 Task: Log work in the project ToxicWorks for the issue 'Improve the appâ€™s performance during network interruptions' spent time as '1w 2d 18h 38m' and remaining time as '6w 4d 15h 59m' and move to bottom of backlog. Now add the issue to the epic 'Incident management system implementation'.
Action: Mouse moved to (54, 149)
Screenshot: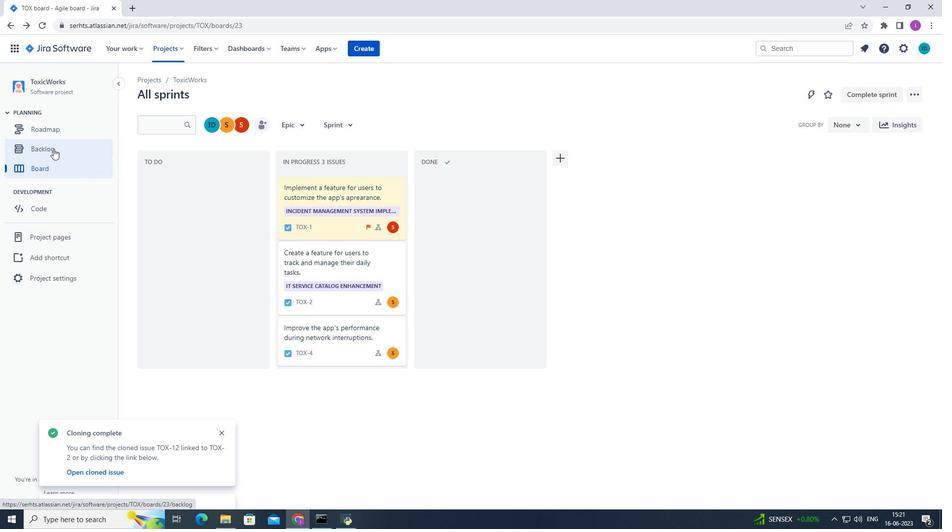 
Action: Mouse pressed left at (54, 149)
Screenshot: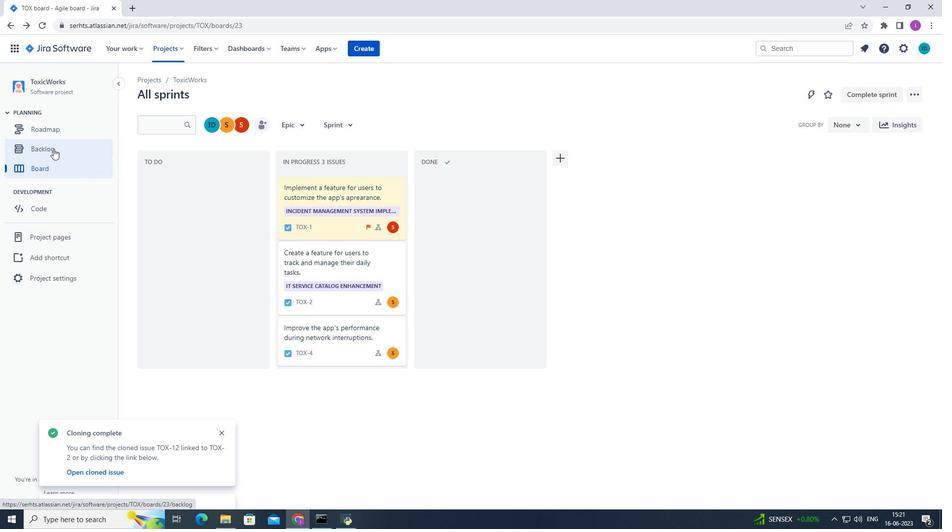 
Action: Mouse moved to (654, 350)
Screenshot: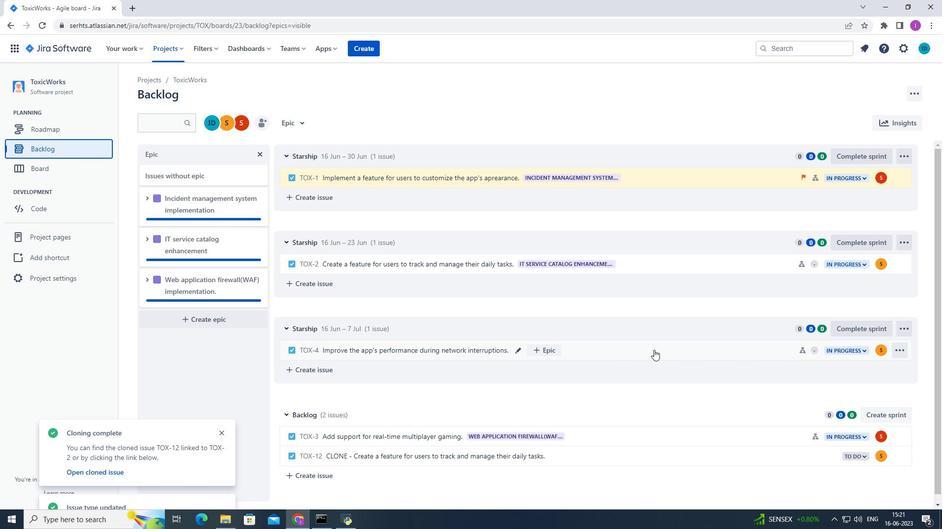 
Action: Mouse pressed left at (654, 350)
Screenshot: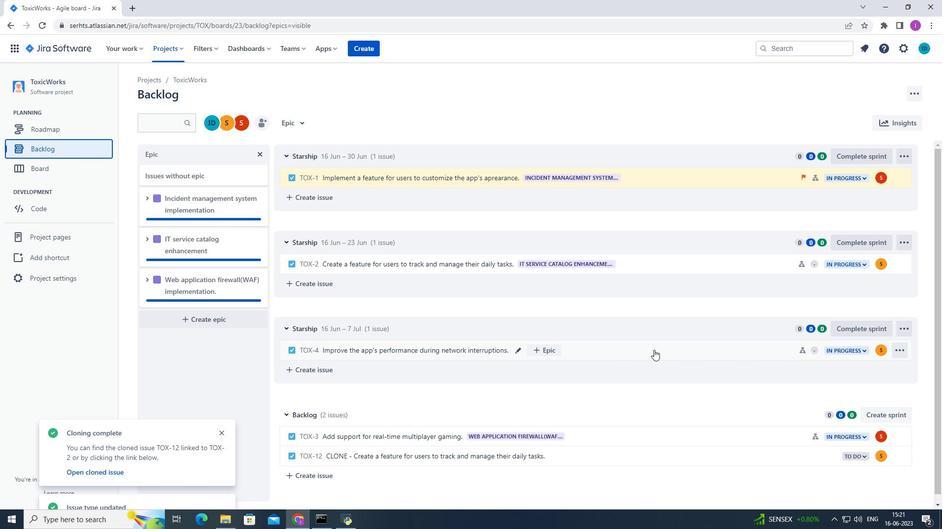 
Action: Mouse moved to (900, 152)
Screenshot: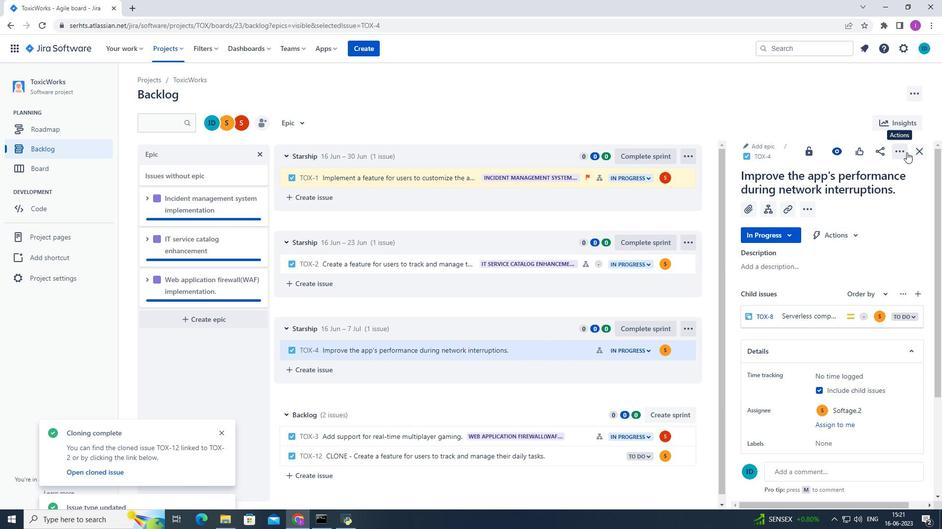 
Action: Mouse pressed left at (900, 152)
Screenshot: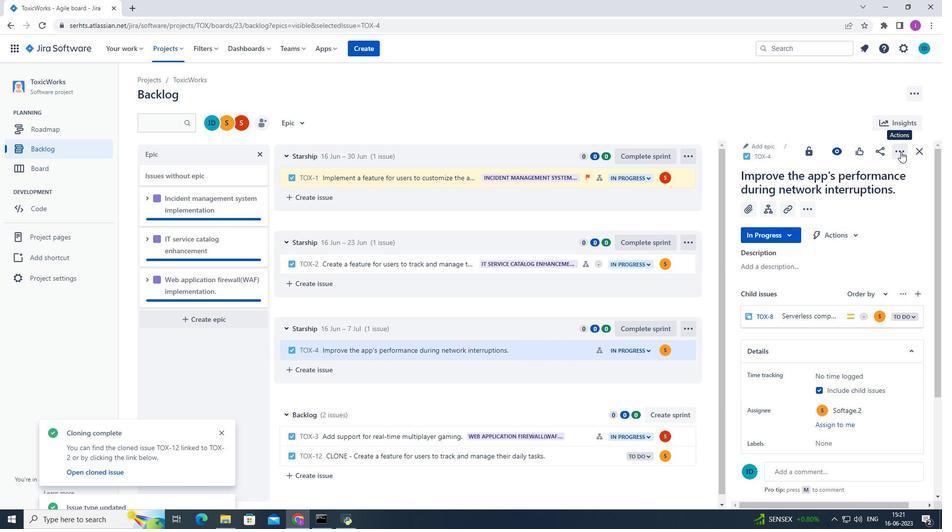 
Action: Mouse moved to (855, 181)
Screenshot: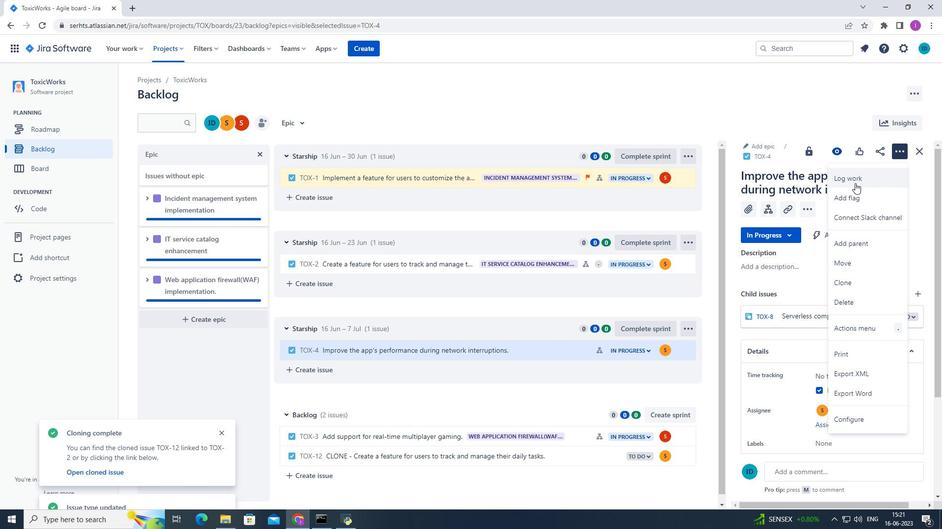 
Action: Mouse pressed left at (855, 181)
Screenshot: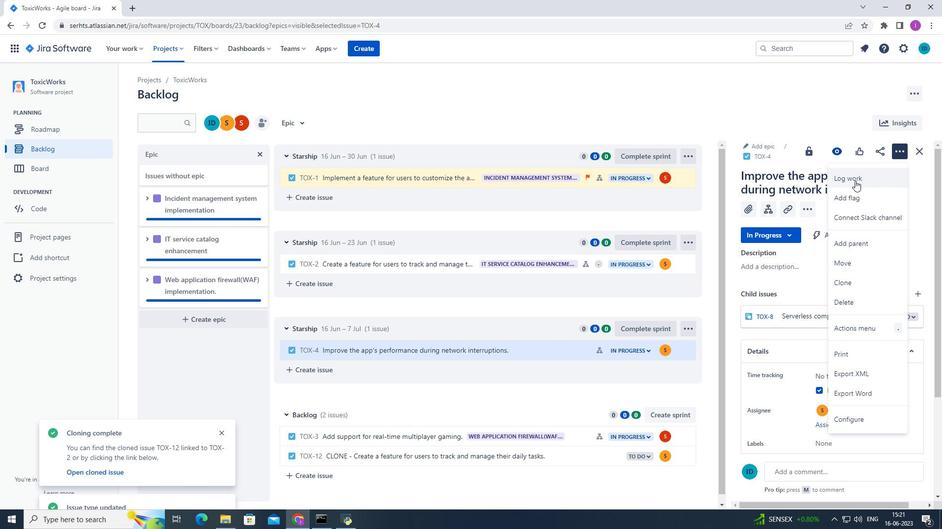 
Action: Mouse moved to (398, 152)
Screenshot: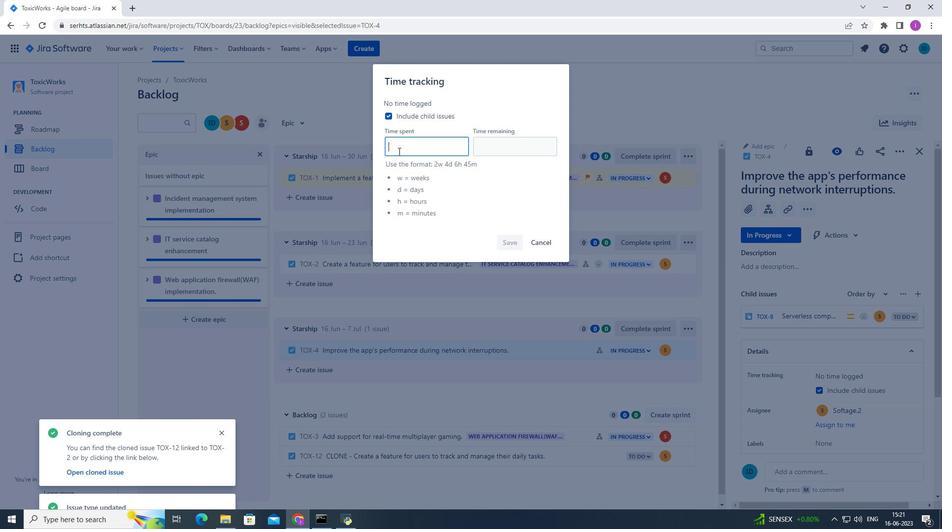 
Action: Mouse pressed left at (398, 152)
Screenshot: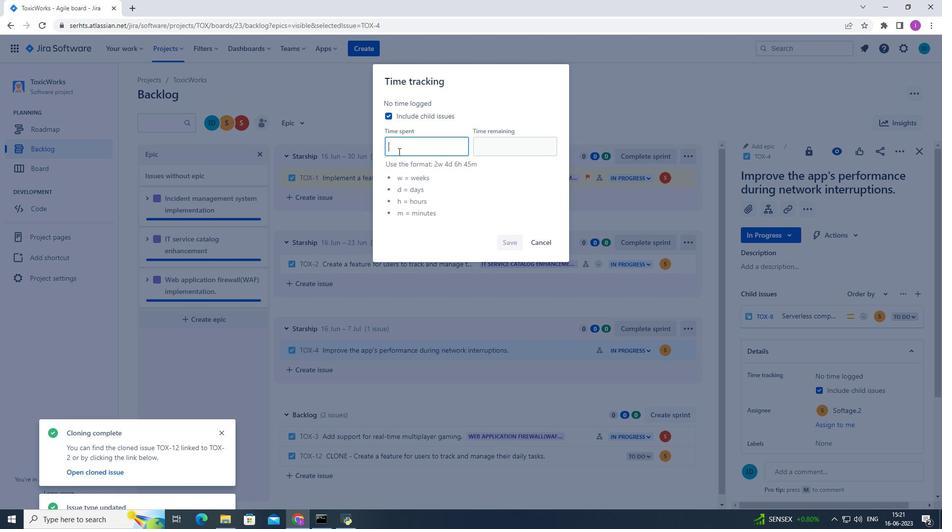
Action: Mouse moved to (387, 165)
Screenshot: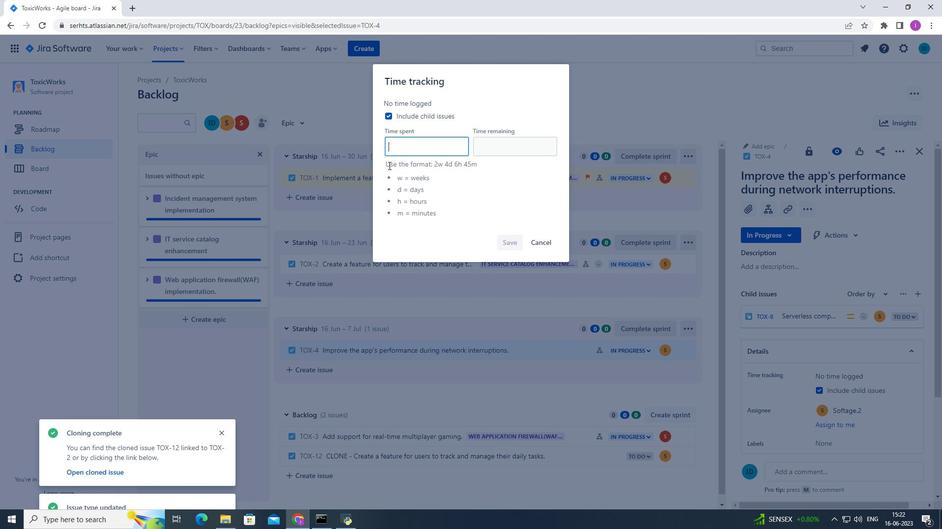 
Action: Key pressed 1
Screenshot: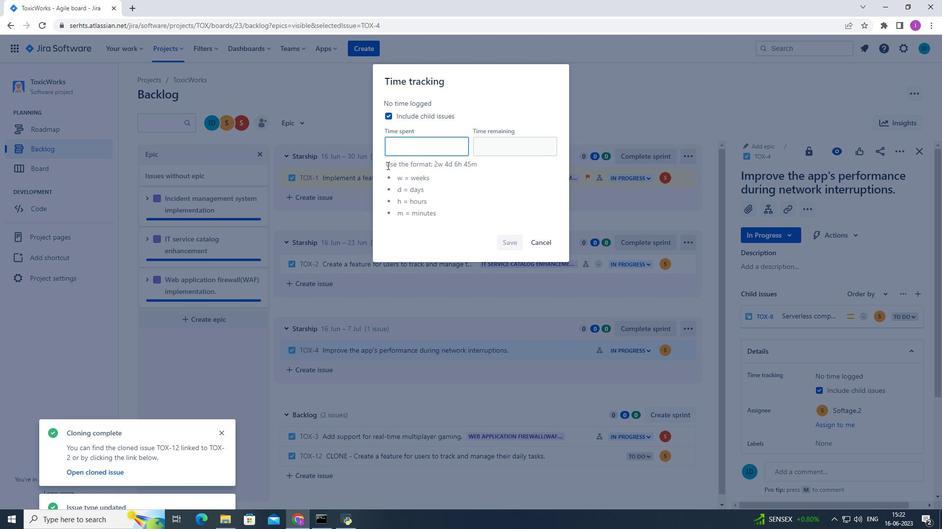 
Action: Mouse moved to (381, 169)
Screenshot: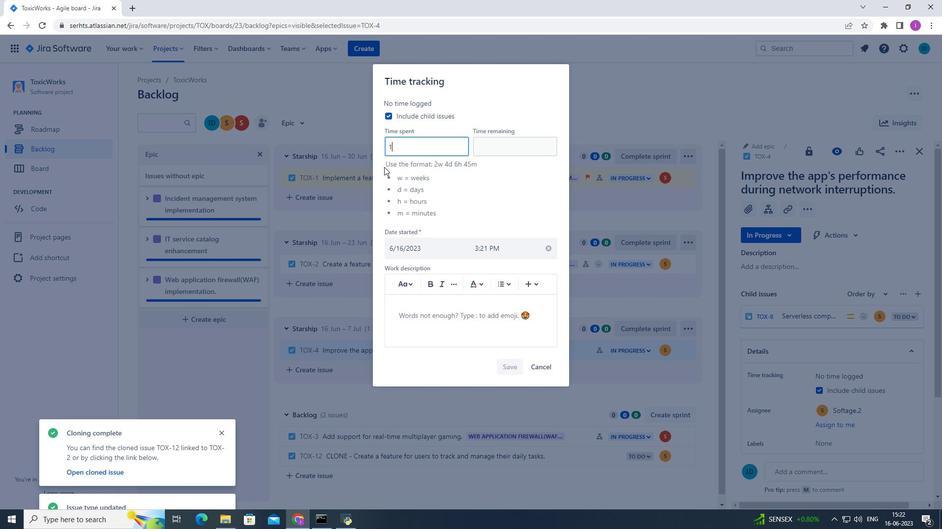 
Action: Key pressed w
Screenshot: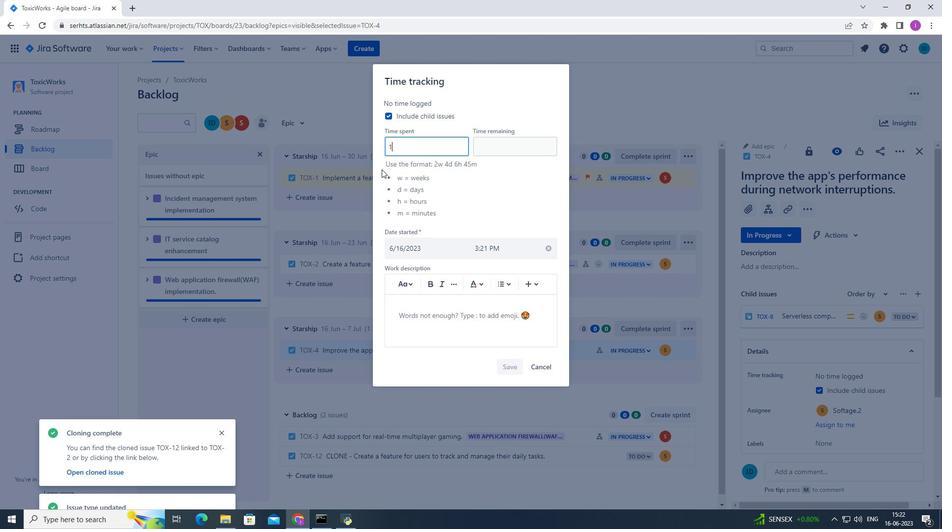 
Action: Mouse moved to (374, 174)
Screenshot: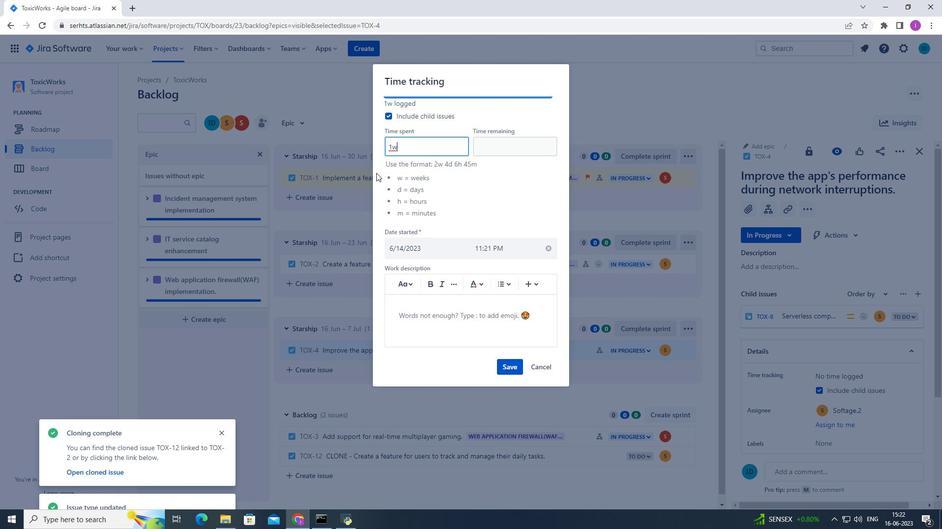 
Action: Key pressed <Key.space>2d
Screenshot: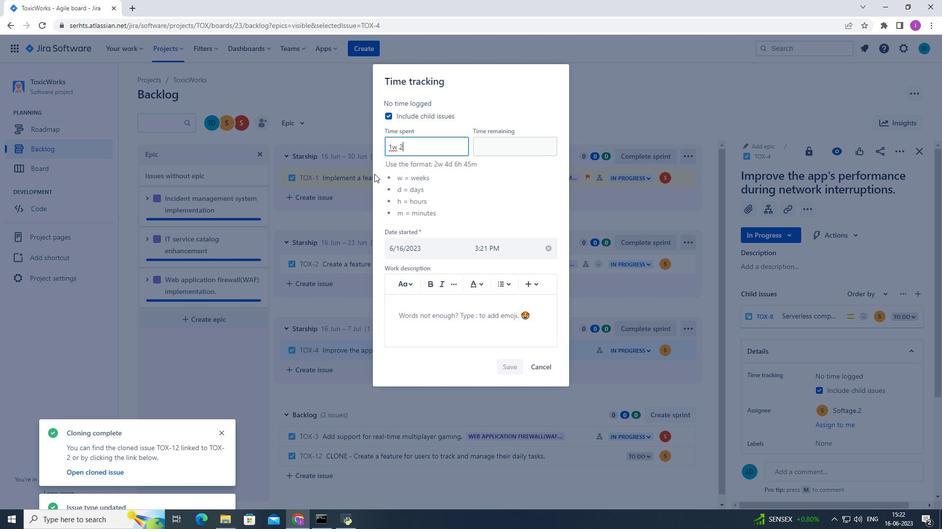 
Action: Mouse moved to (374, 175)
Screenshot: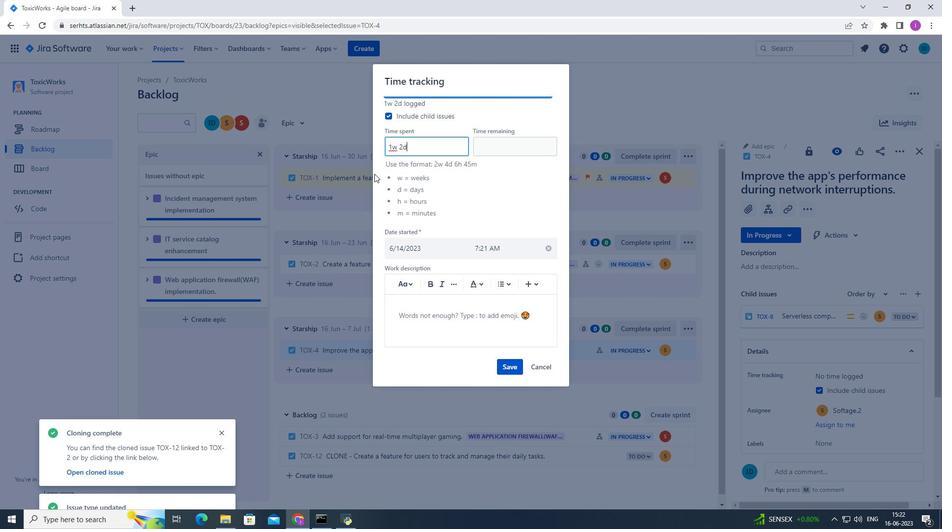 
Action: Key pressed <Key.space>
Screenshot: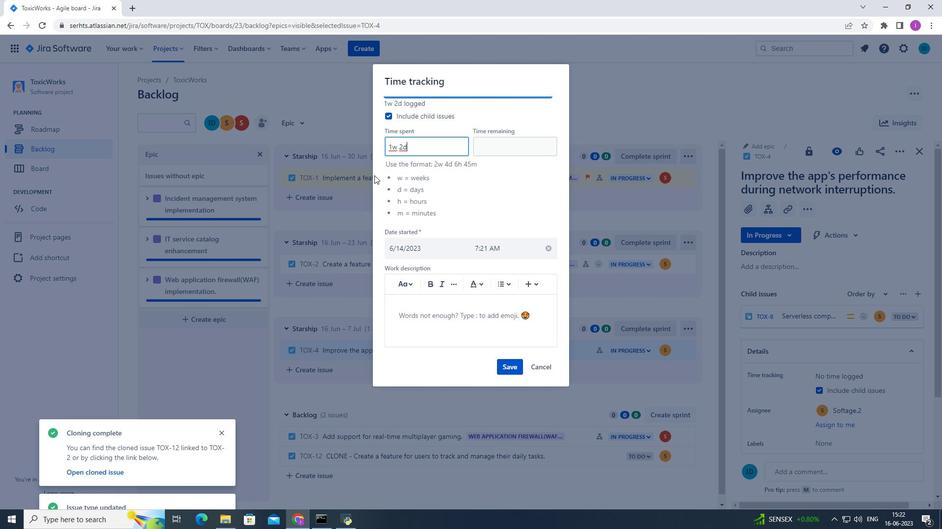 
Action: Mouse moved to (372, 176)
Screenshot: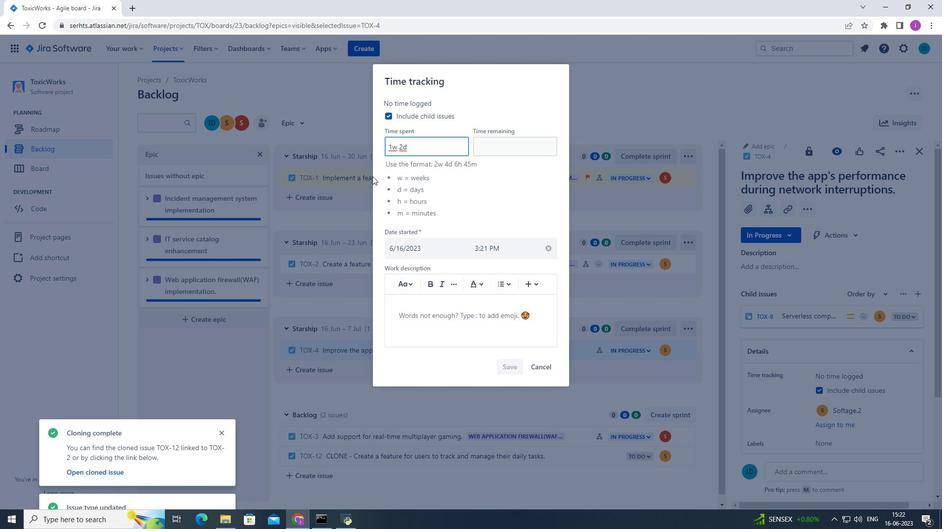 
Action: Key pressed 18
Screenshot: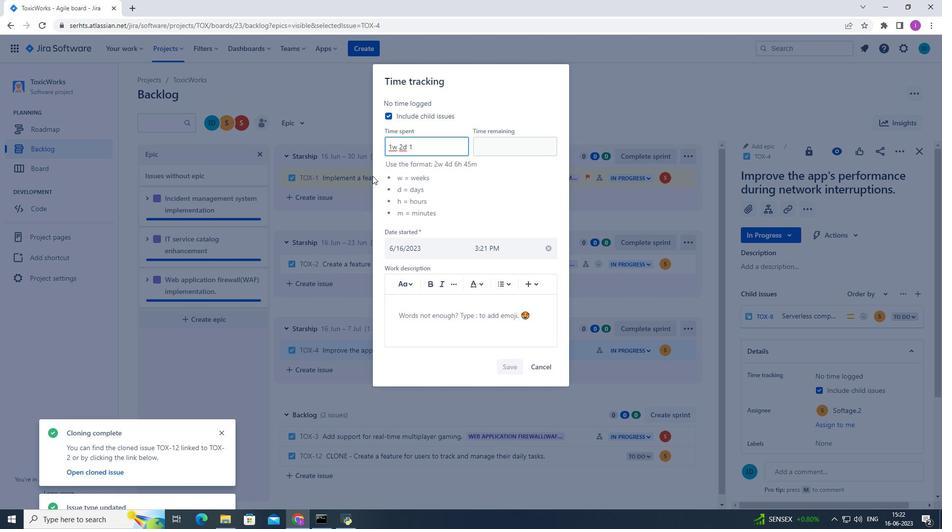 
Action: Mouse moved to (369, 178)
Screenshot: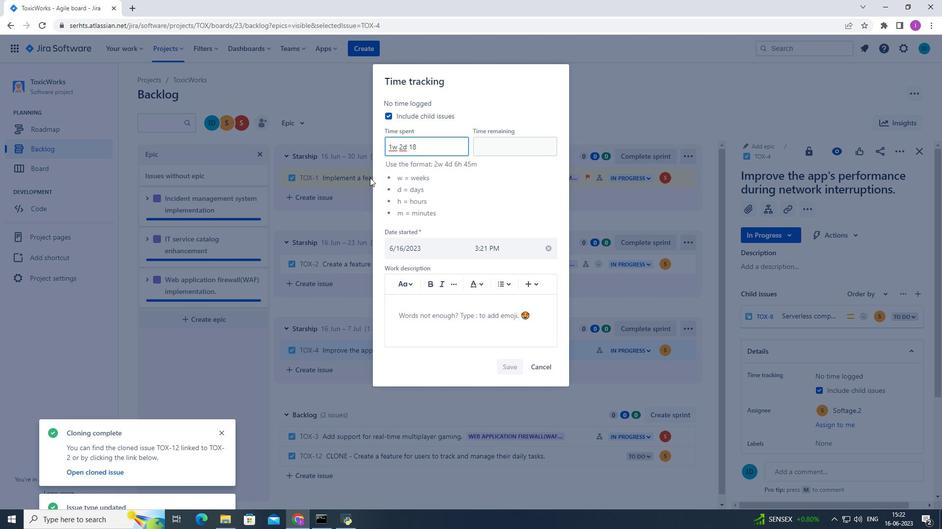 
Action: Key pressed h<Key.space>38
Screenshot: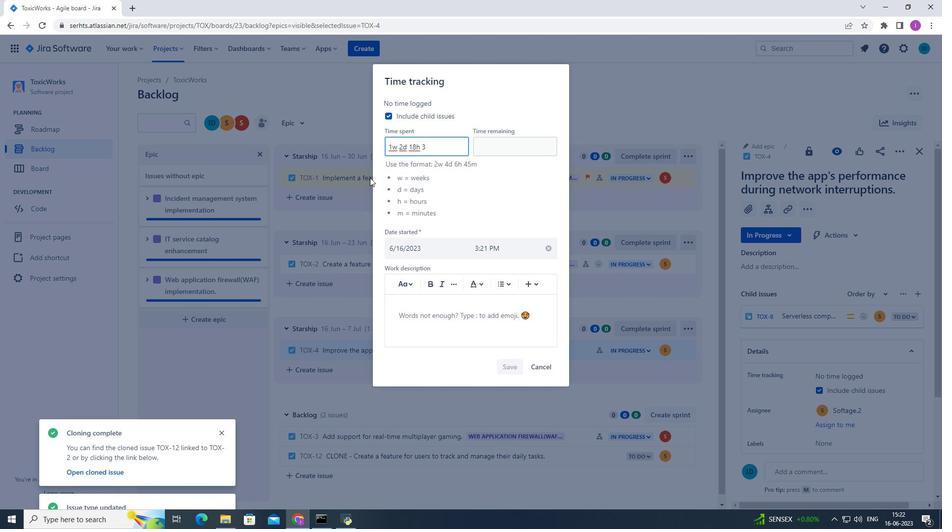 
Action: Mouse moved to (369, 178)
Screenshot: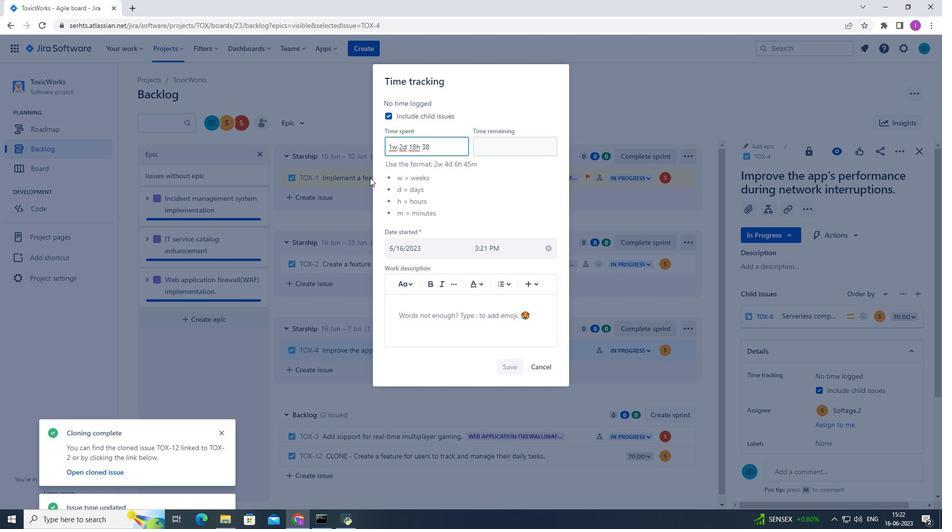
Action: Key pressed m
Screenshot: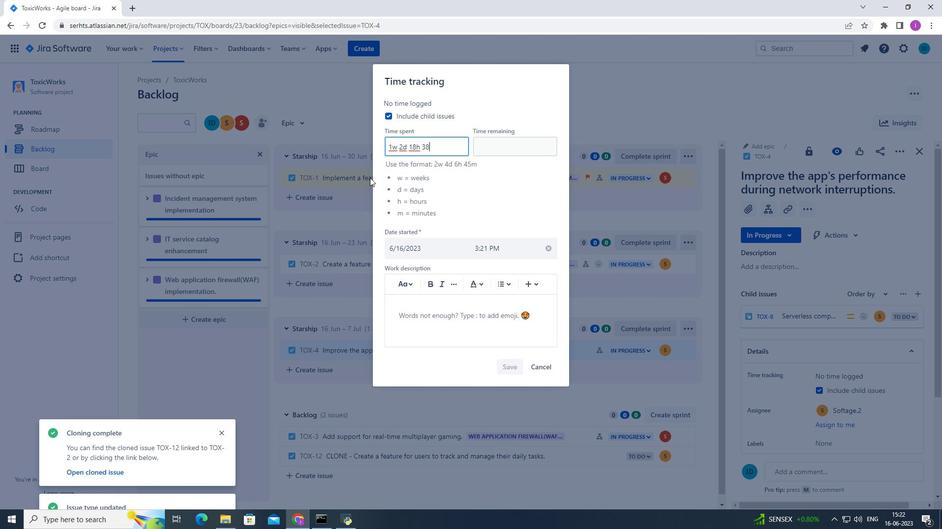 
Action: Mouse moved to (495, 145)
Screenshot: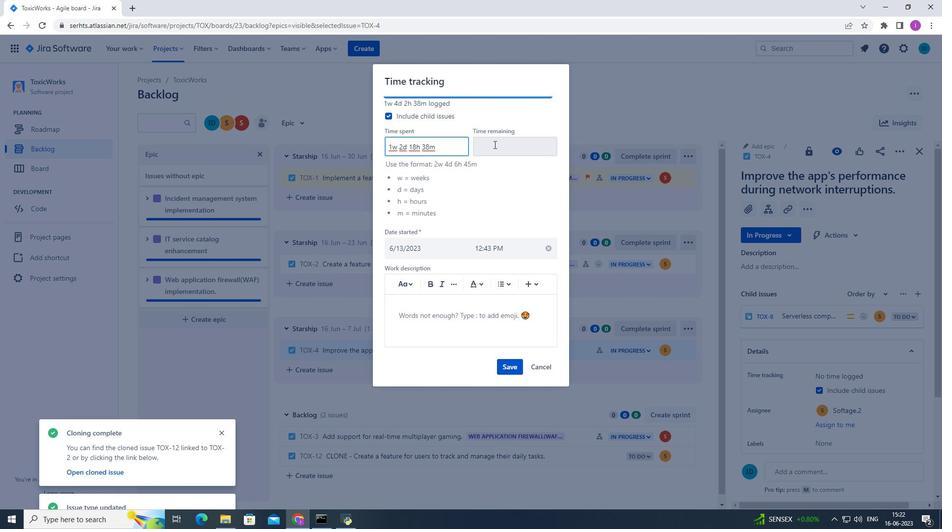 
Action: Mouse pressed left at (495, 145)
Screenshot: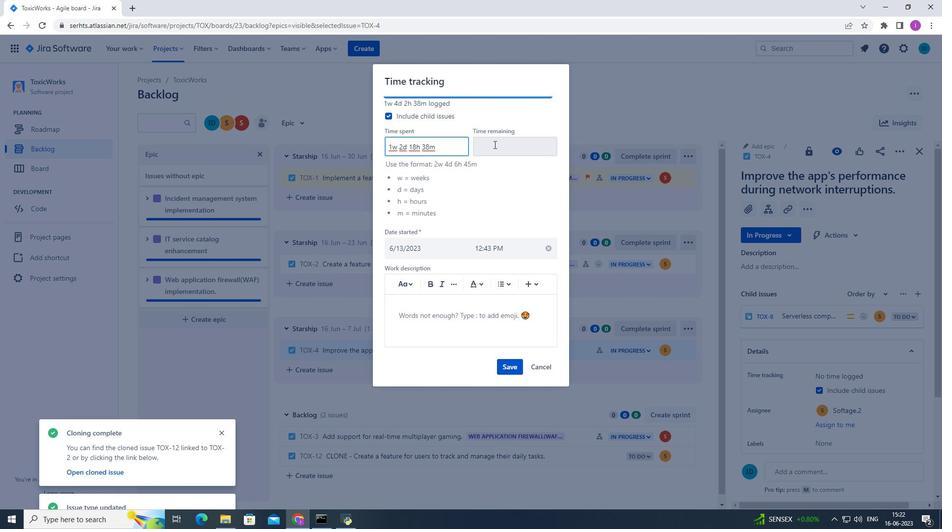 
Action: Mouse moved to (476, 150)
Screenshot: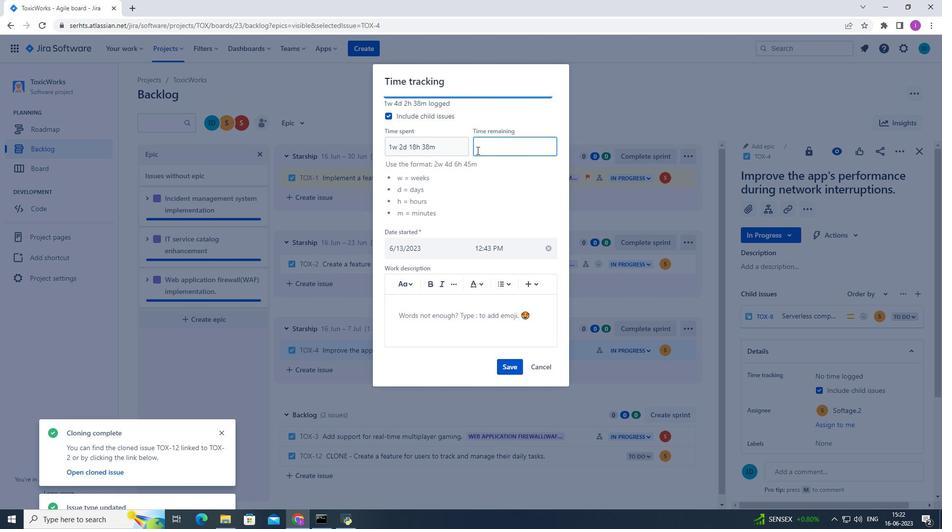 
Action: Key pressed 6w<Key.space>
Screenshot: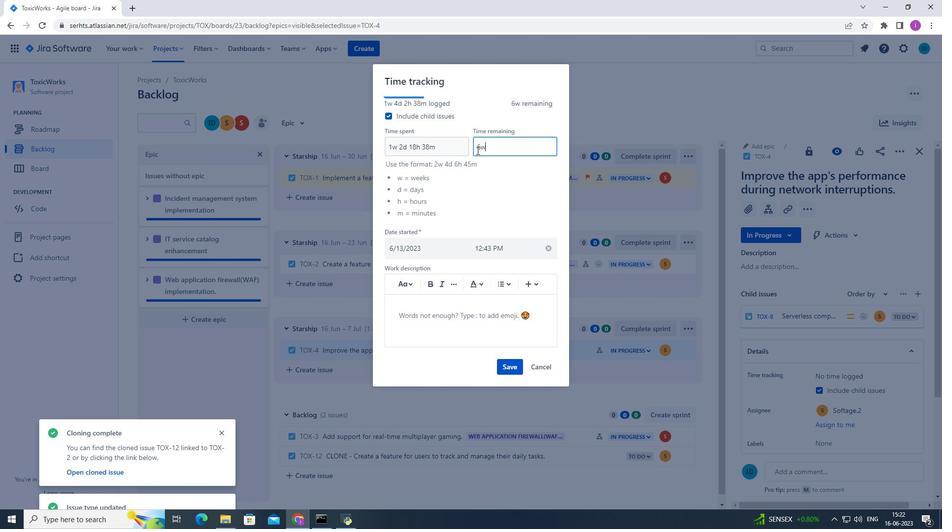 
Action: Mouse moved to (463, 161)
Screenshot: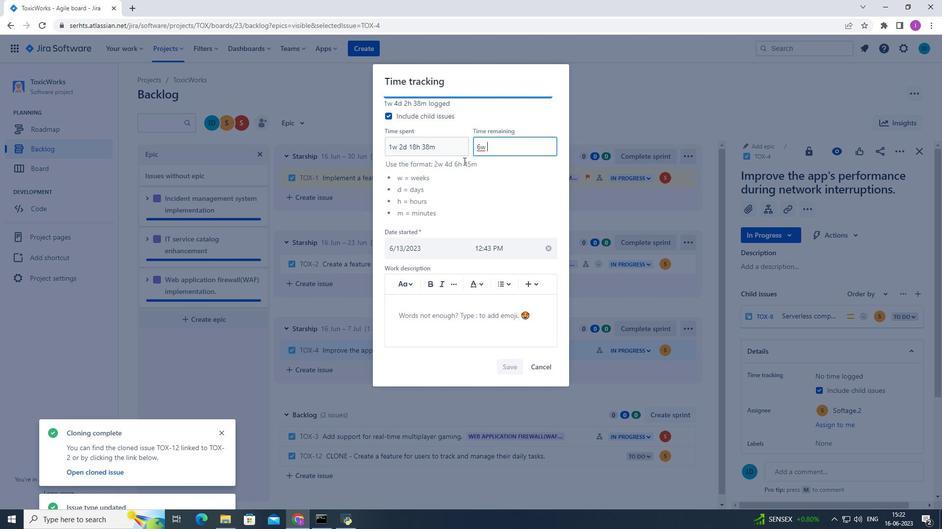 
Action: Key pressed 4d<Key.space>
Screenshot: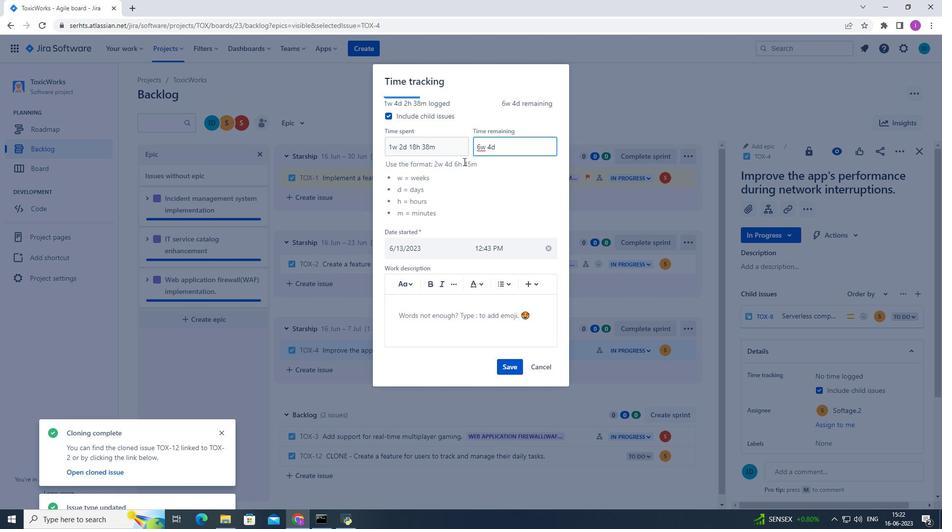 
Action: Mouse moved to (452, 169)
Screenshot: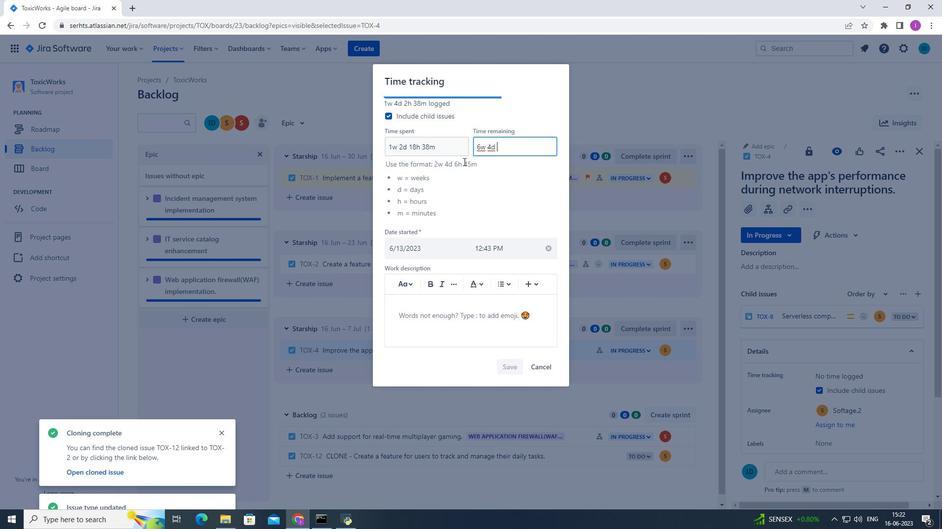 
Action: Key pressed 15
Screenshot: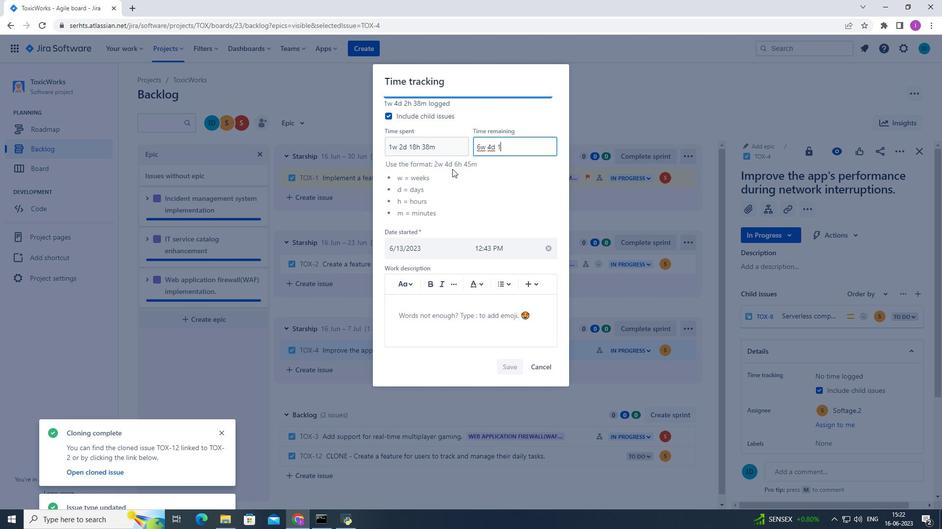 
Action: Mouse moved to (416, 183)
Screenshot: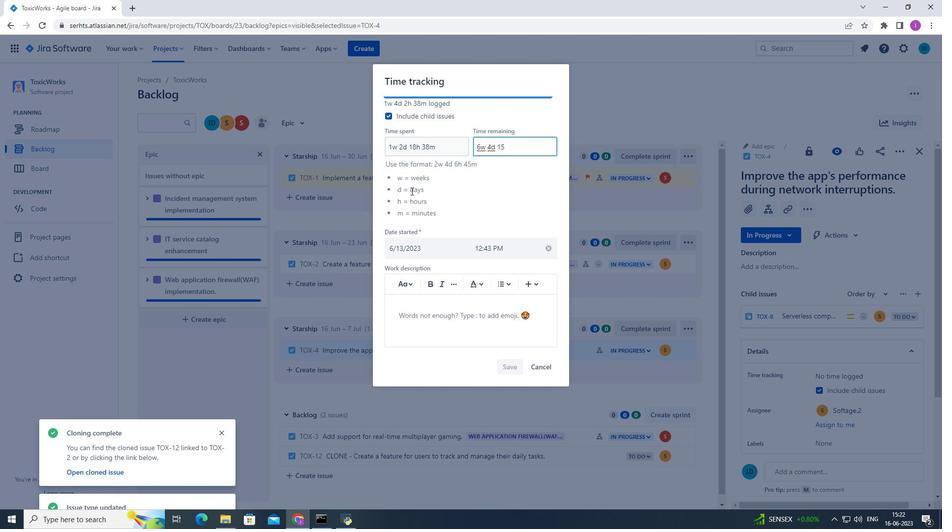 
Action: Key pressed h
Screenshot: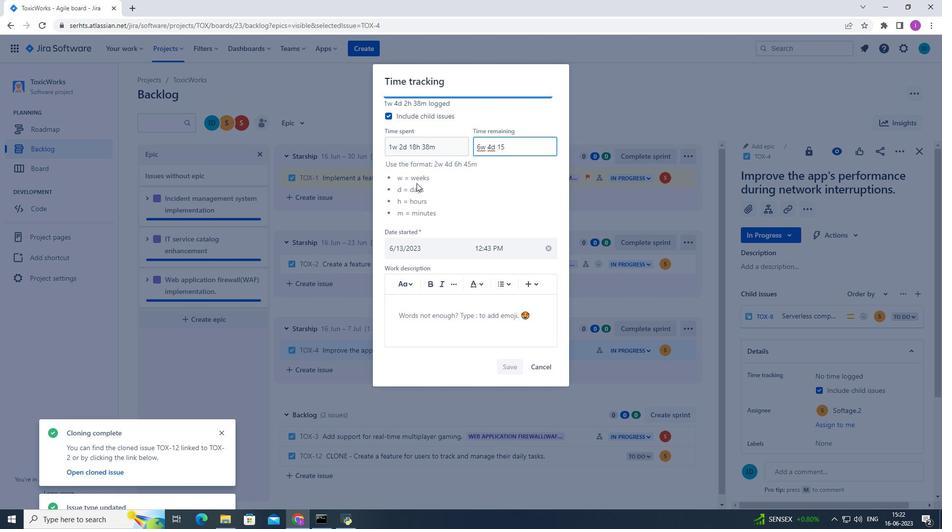 
Action: Mouse moved to (435, 189)
Screenshot: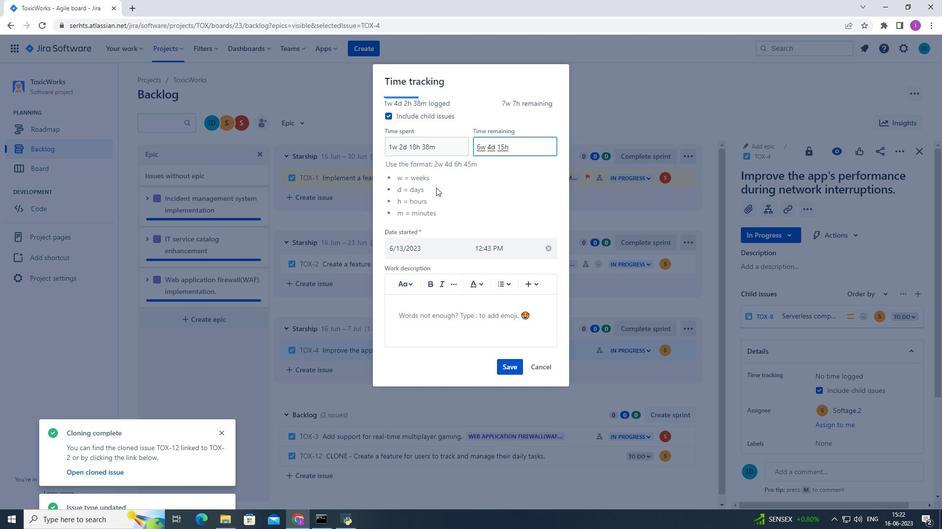 
Action: Key pressed <Key.space>
Screenshot: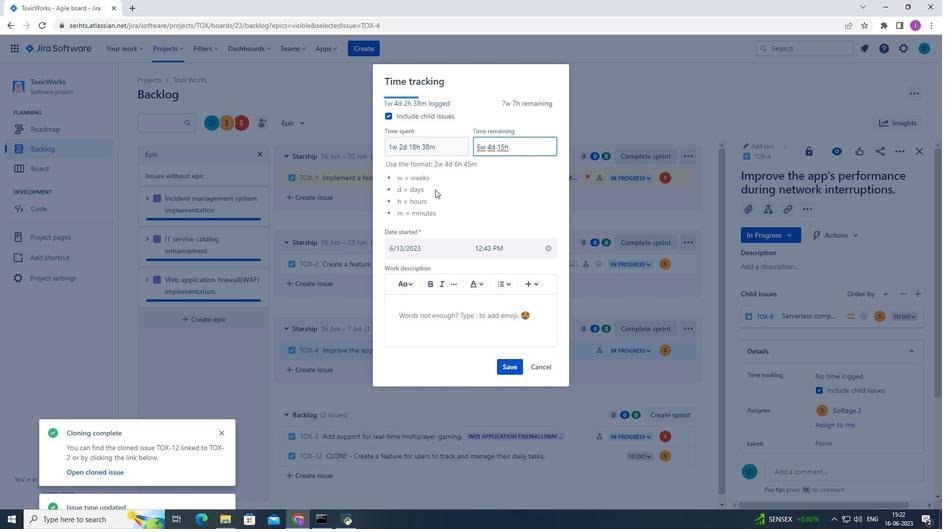
Action: Mouse moved to (436, 187)
Screenshot: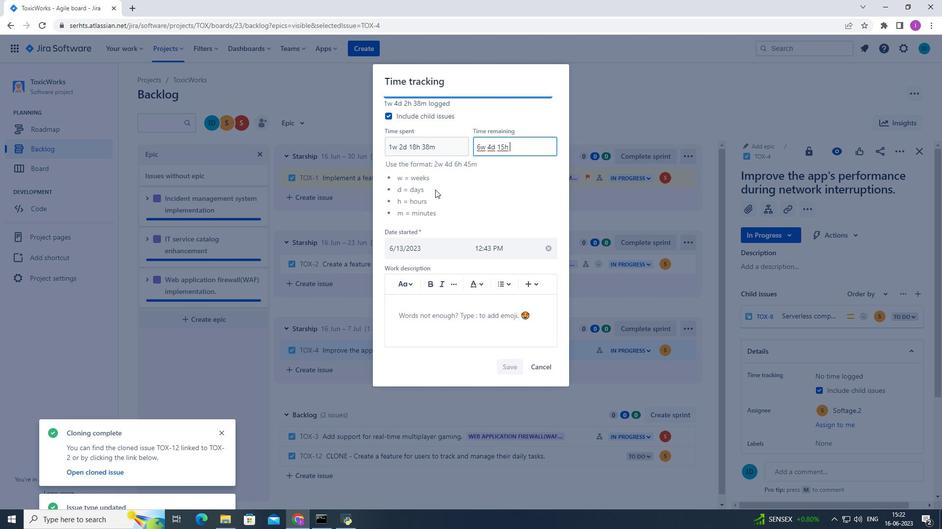 
Action: Key pressed 5
Screenshot: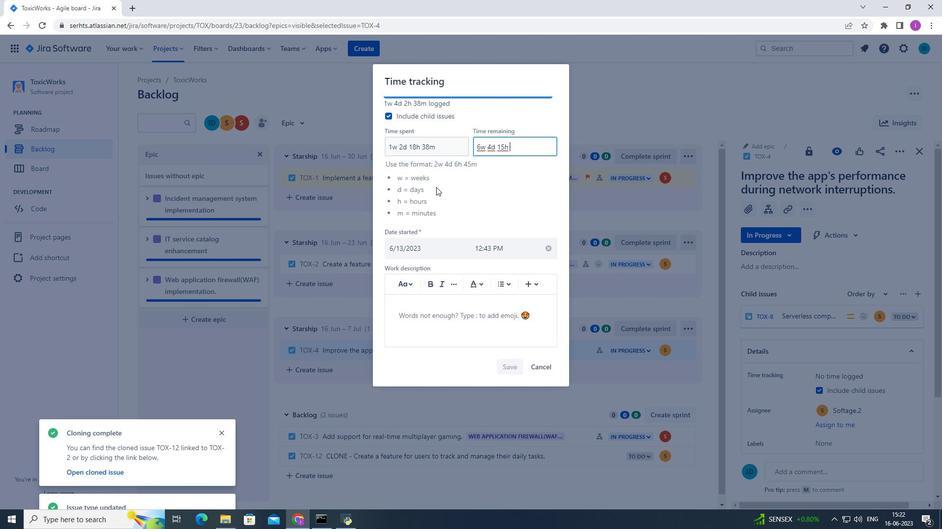 
Action: Mouse moved to (436, 187)
Screenshot: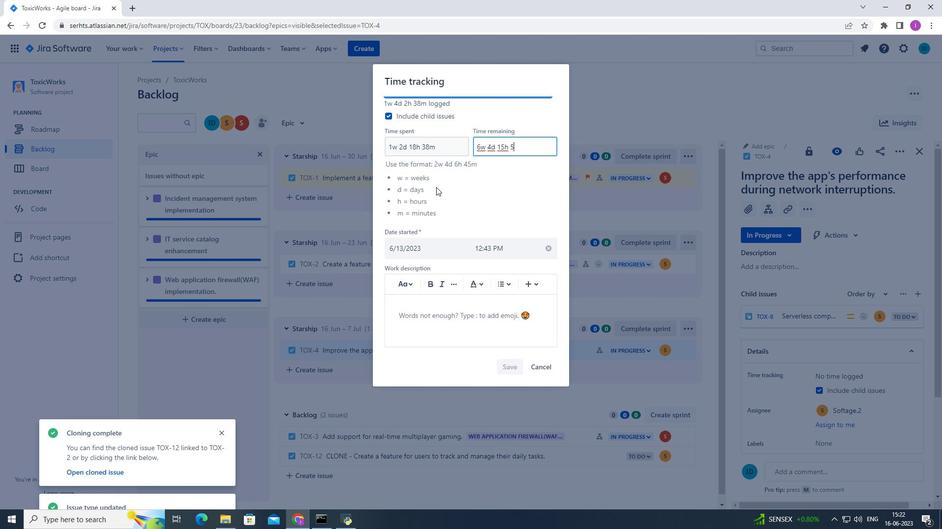 
Action: Key pressed 9
Screenshot: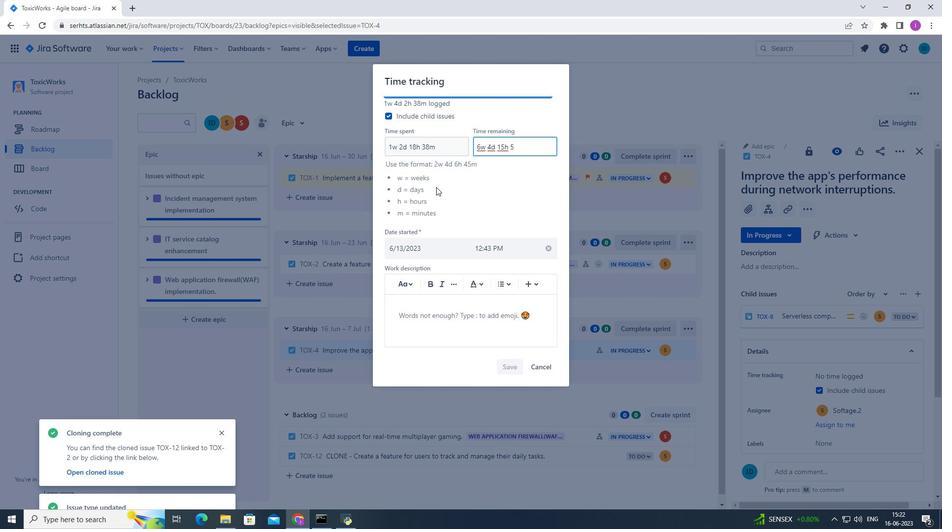 
Action: Mouse moved to (461, 190)
Screenshot: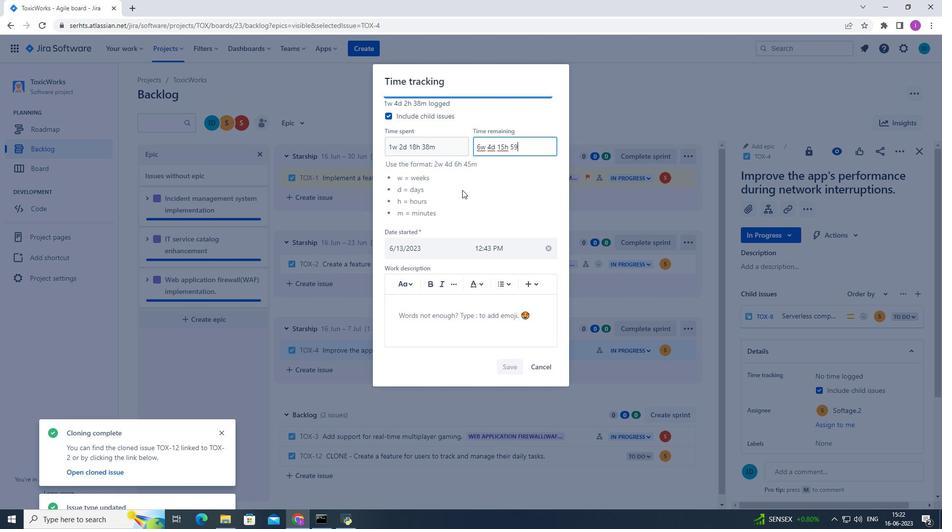 
Action: Key pressed m
Screenshot: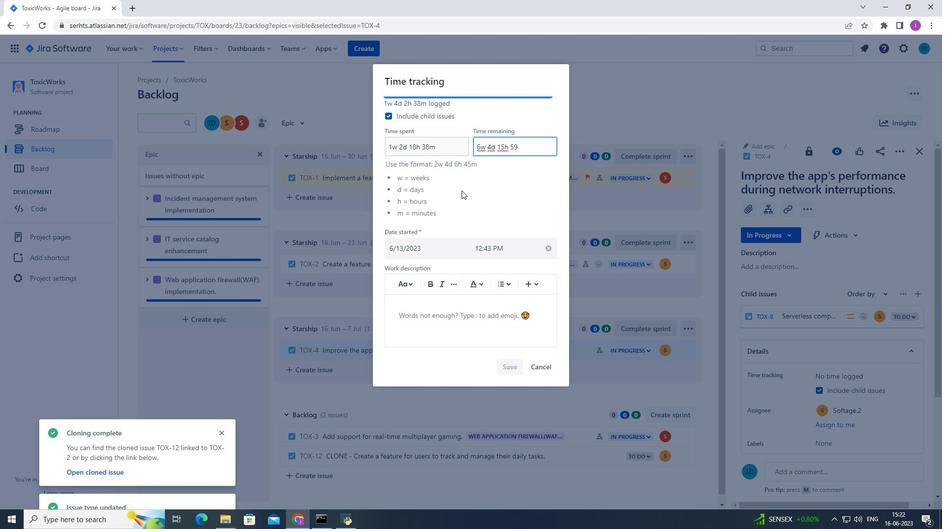 
Action: Mouse moved to (502, 366)
Screenshot: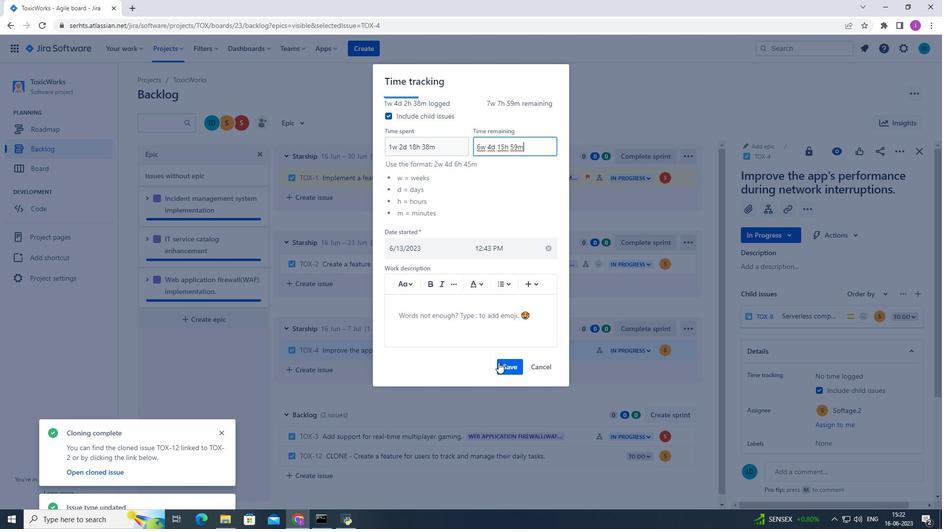 
Action: Mouse pressed left at (502, 366)
Screenshot: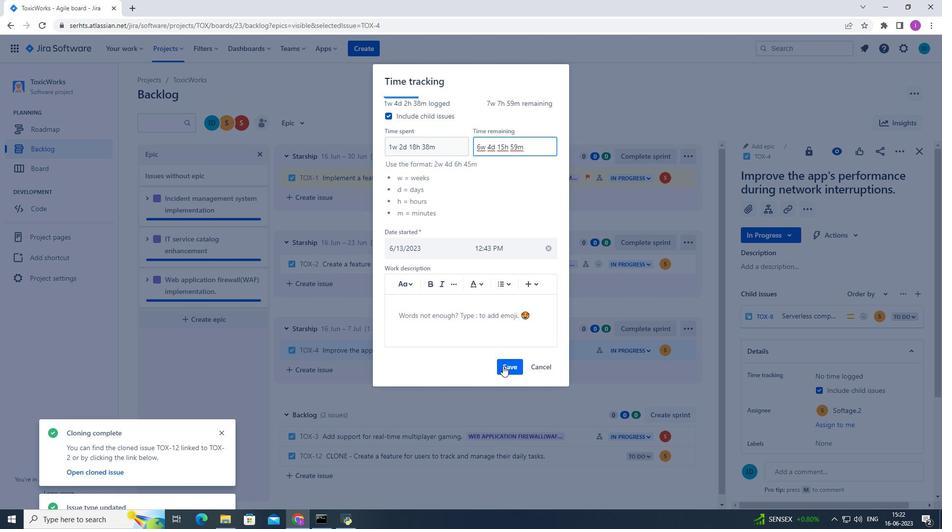 
Action: Mouse moved to (687, 349)
Screenshot: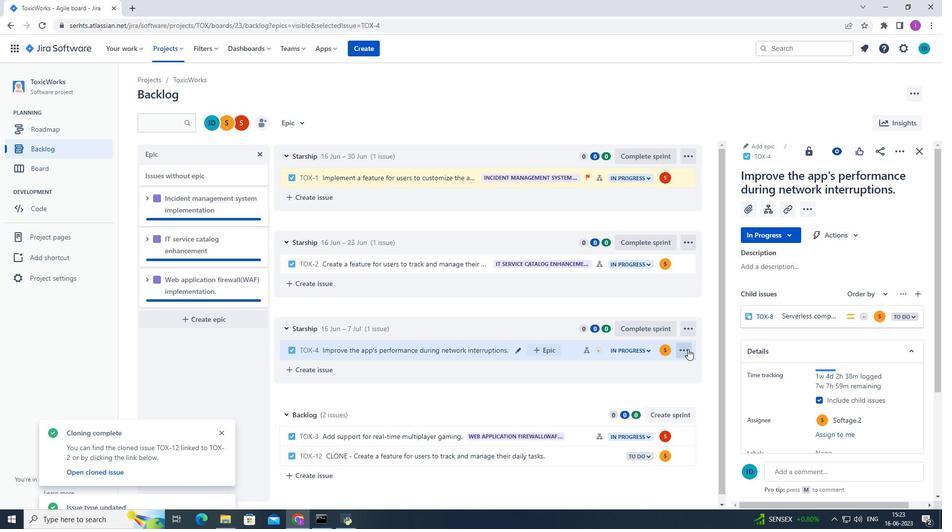 
Action: Mouse pressed left at (687, 349)
Screenshot: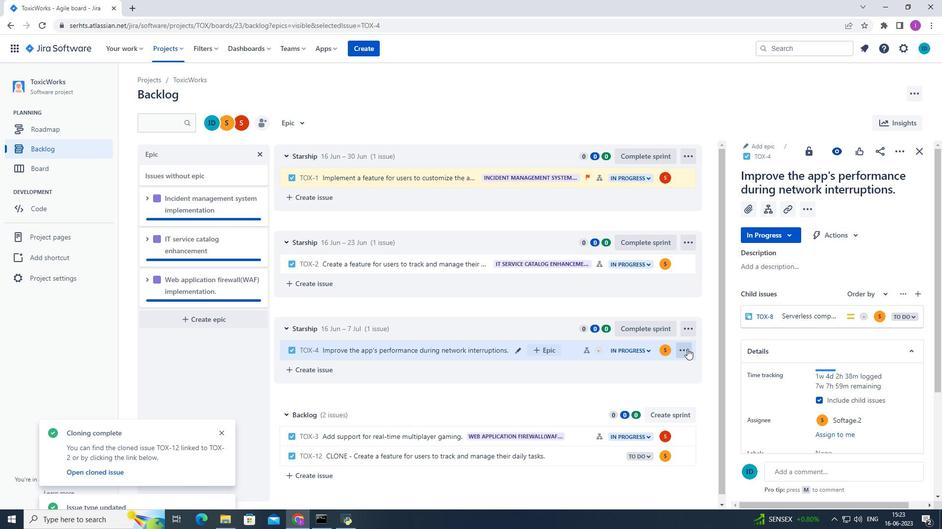 
Action: Mouse moved to (671, 329)
Screenshot: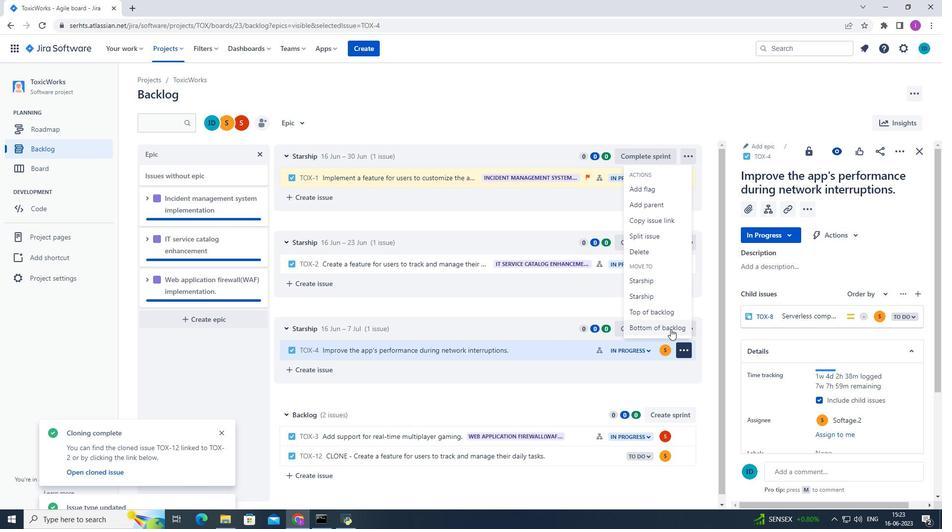 
Action: Mouse pressed left at (671, 329)
Screenshot: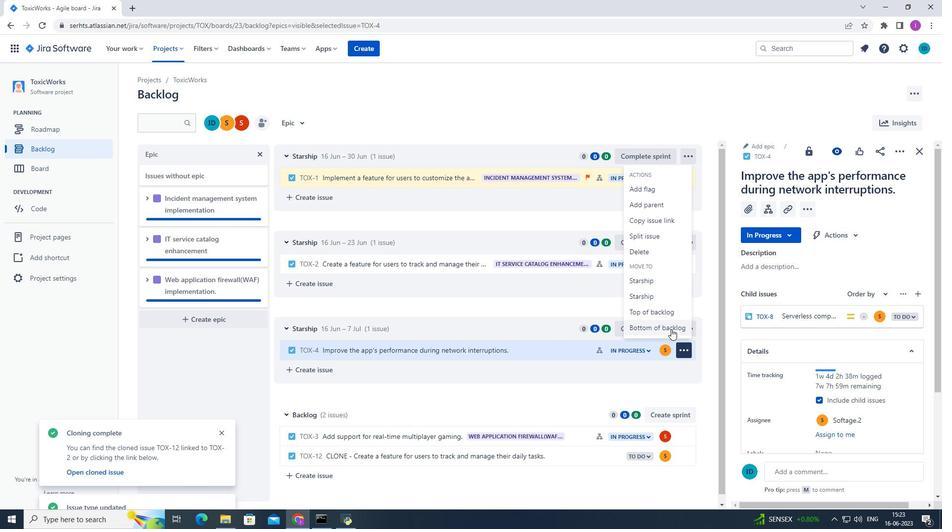 
Action: Mouse moved to (510, 157)
Screenshot: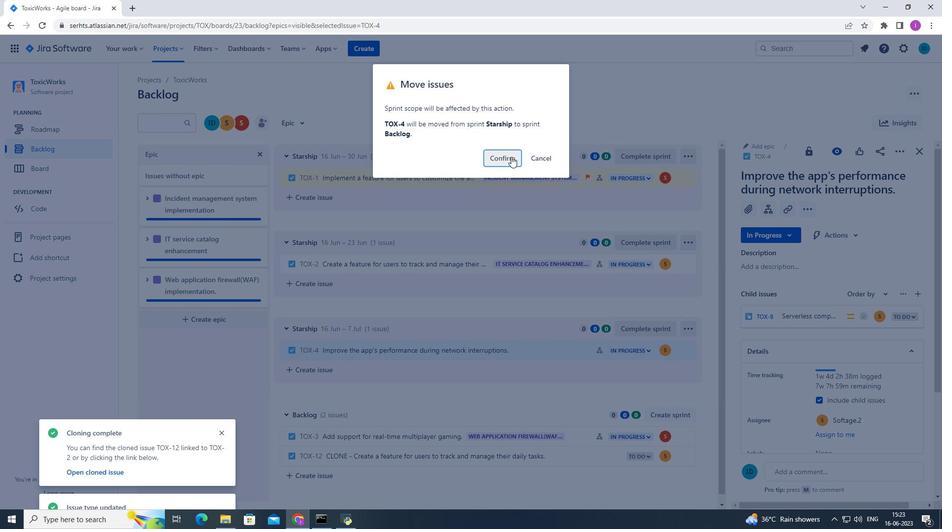 
Action: Mouse pressed left at (510, 157)
Screenshot: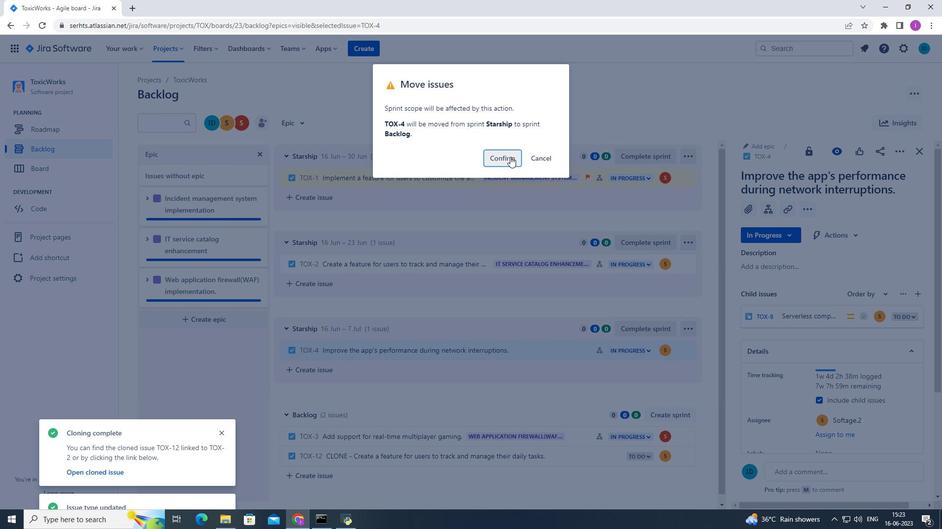 
Action: Mouse moved to (548, 476)
Screenshot: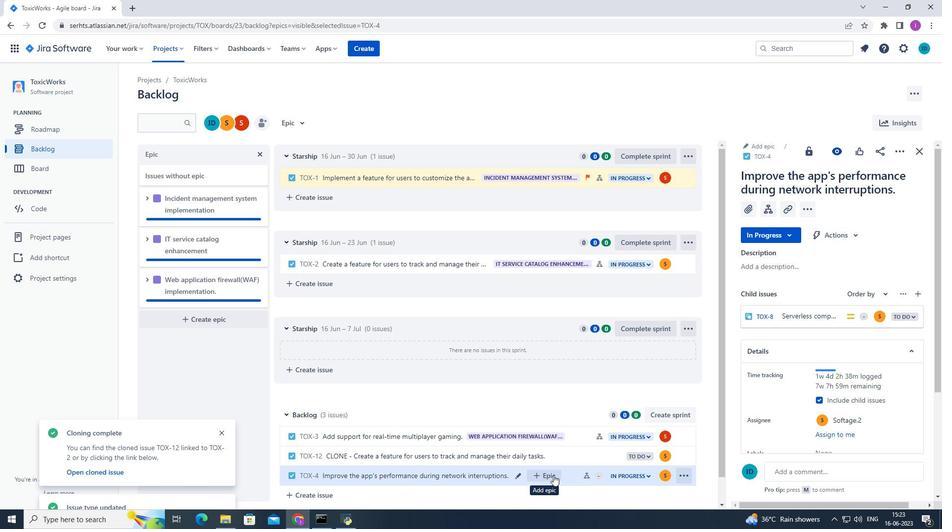 
Action: Mouse pressed left at (548, 476)
Screenshot: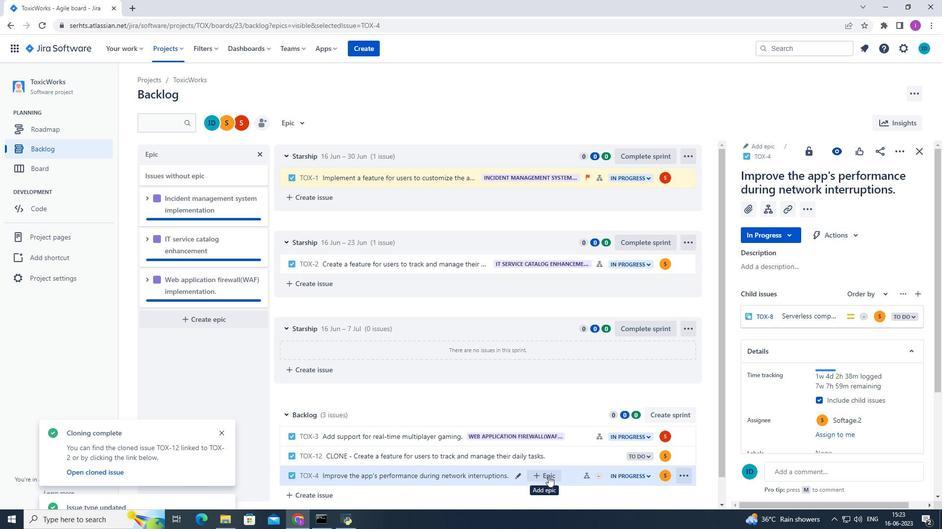 
Action: Mouse moved to (473, 476)
Screenshot: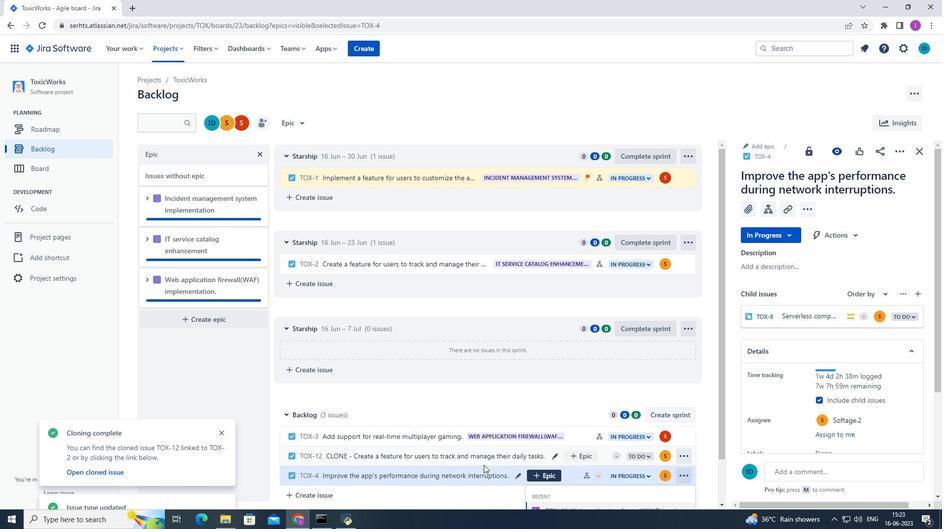 
Action: Mouse scrolled (473, 476) with delta (0, 0)
Screenshot: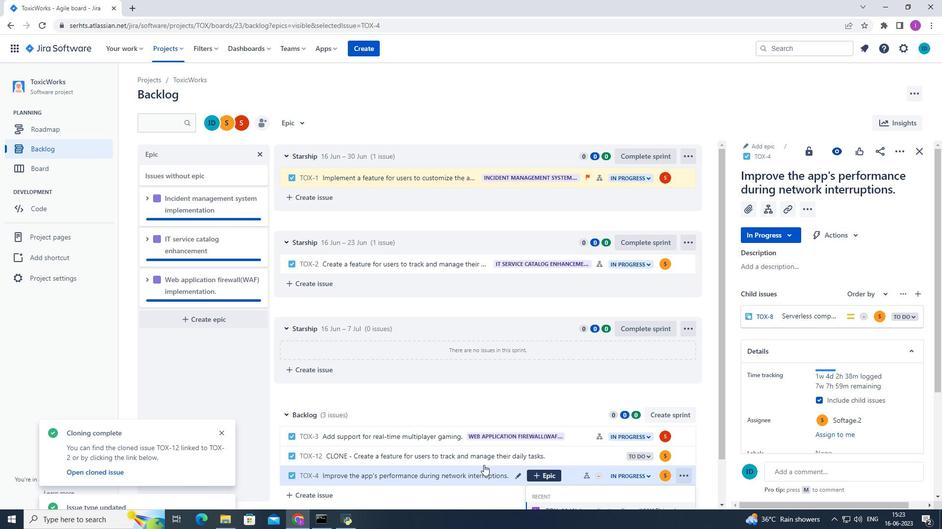 
Action: Mouse moved to (473, 478)
Screenshot: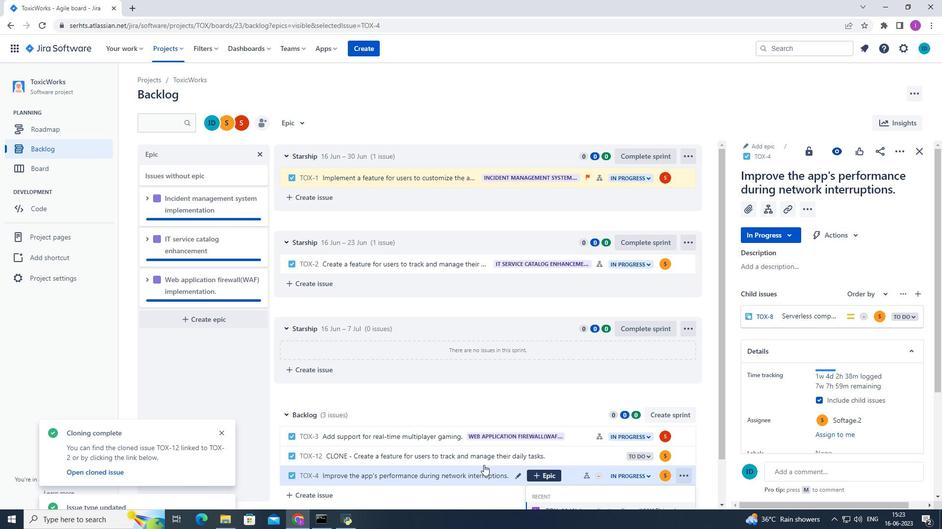 
Action: Mouse scrolled (473, 477) with delta (0, 0)
Screenshot: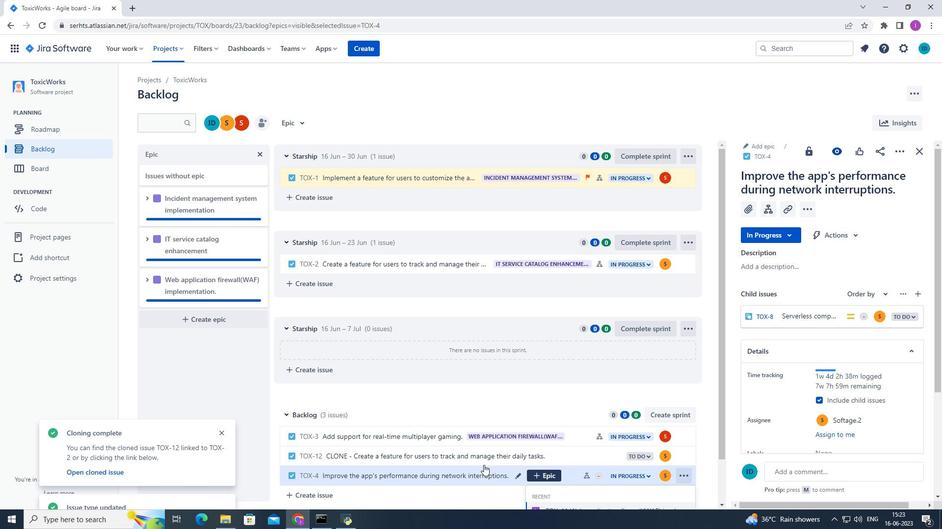 
Action: Mouse moved to (479, 481)
Screenshot: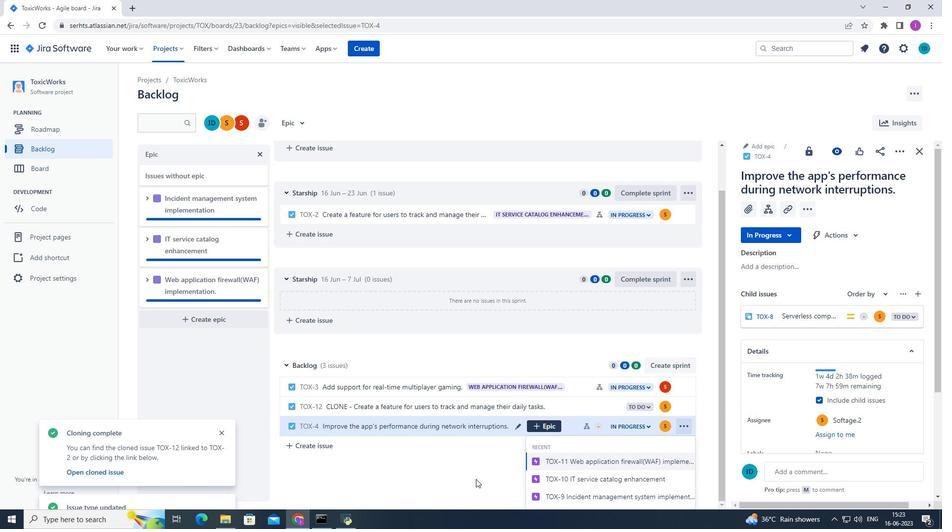 
Action: Mouse scrolled (479, 480) with delta (0, 0)
Screenshot: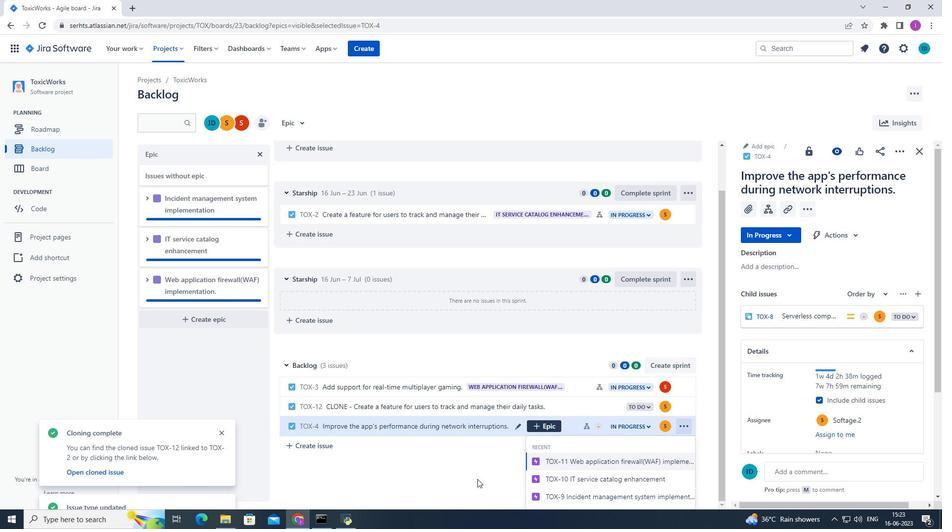 
Action: Mouse moved to (482, 485)
Screenshot: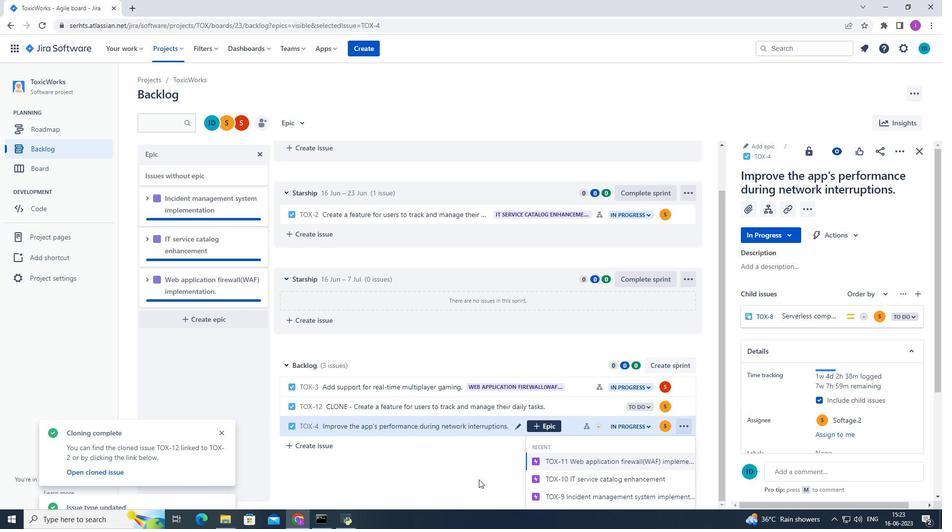 
Action: Mouse scrolled (482, 485) with delta (0, 0)
Screenshot: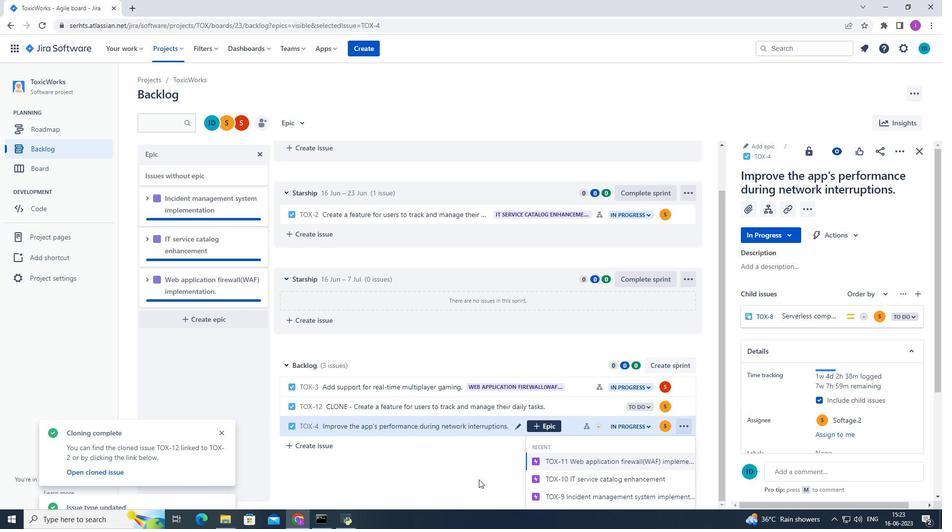 
Action: Mouse scrolled (482, 485) with delta (0, 0)
Screenshot: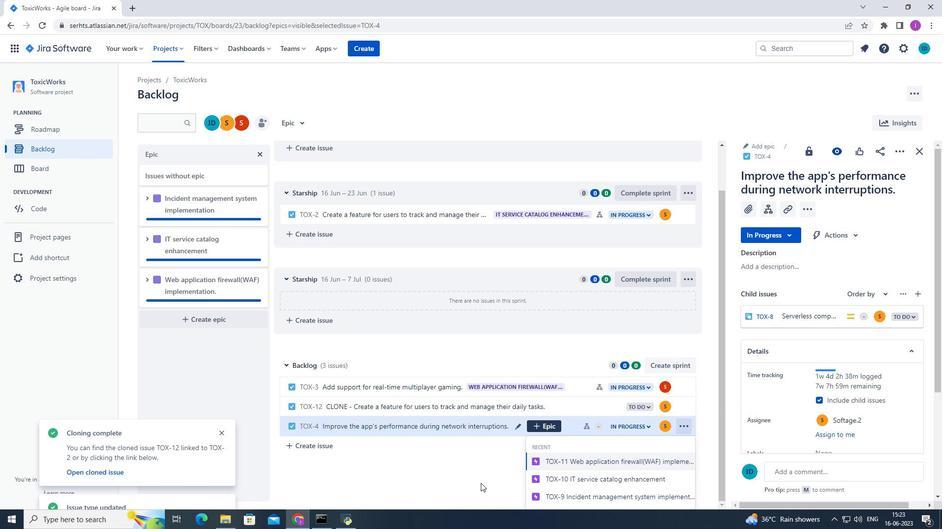 
Action: Mouse moved to (495, 481)
Screenshot: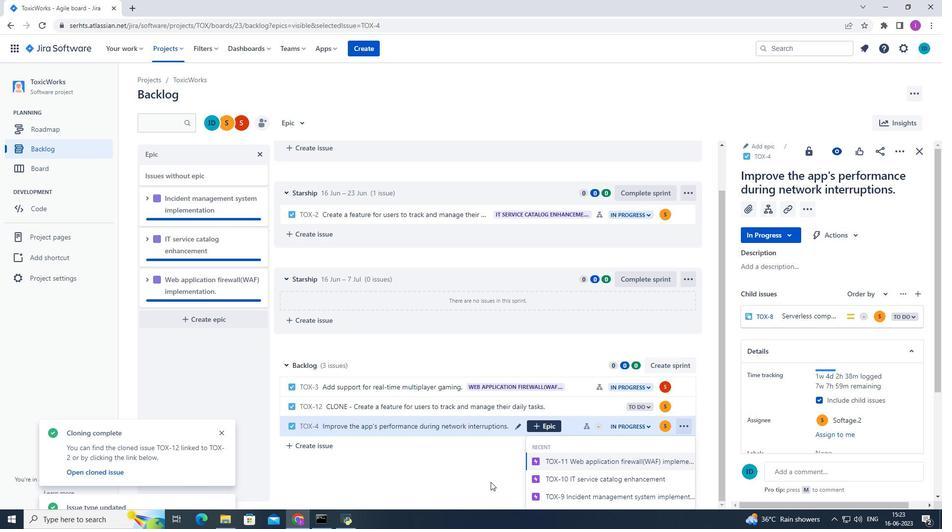
Action: Mouse scrolled (495, 481) with delta (0, 0)
Screenshot: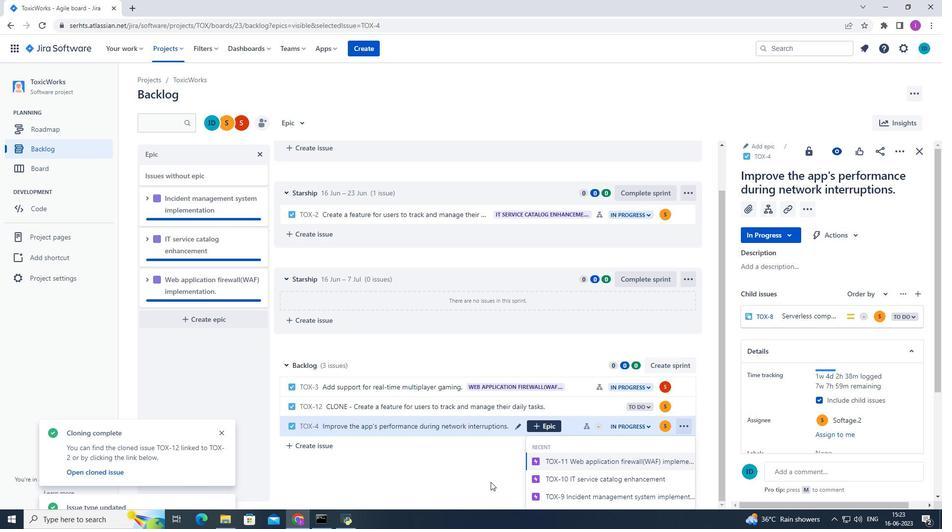 
Action: Mouse moved to (500, 481)
Screenshot: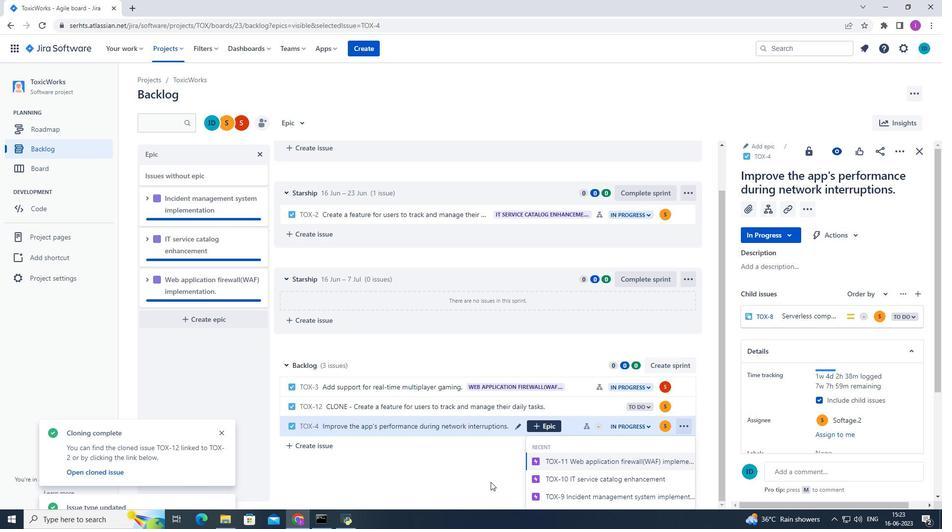 
Action: Mouse scrolled (500, 480) with delta (0, 0)
Screenshot: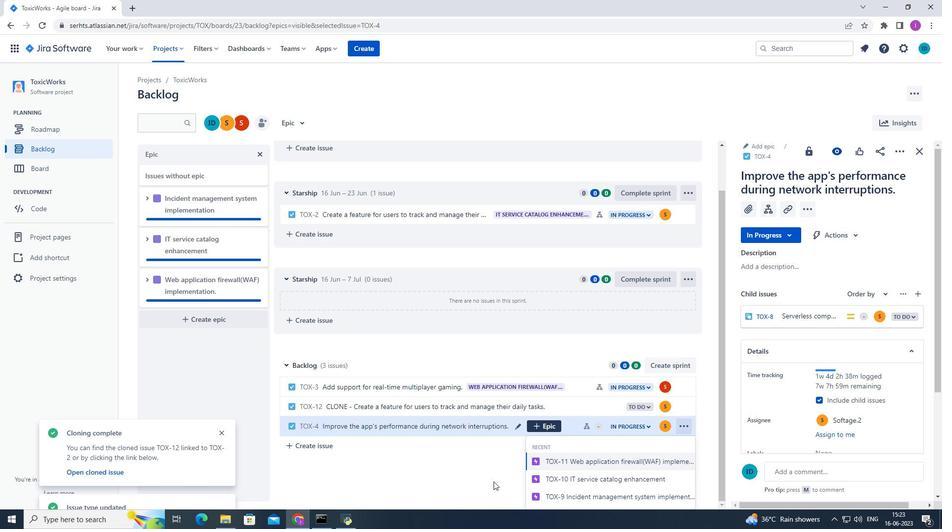 
Action: Mouse moved to (507, 477)
Screenshot: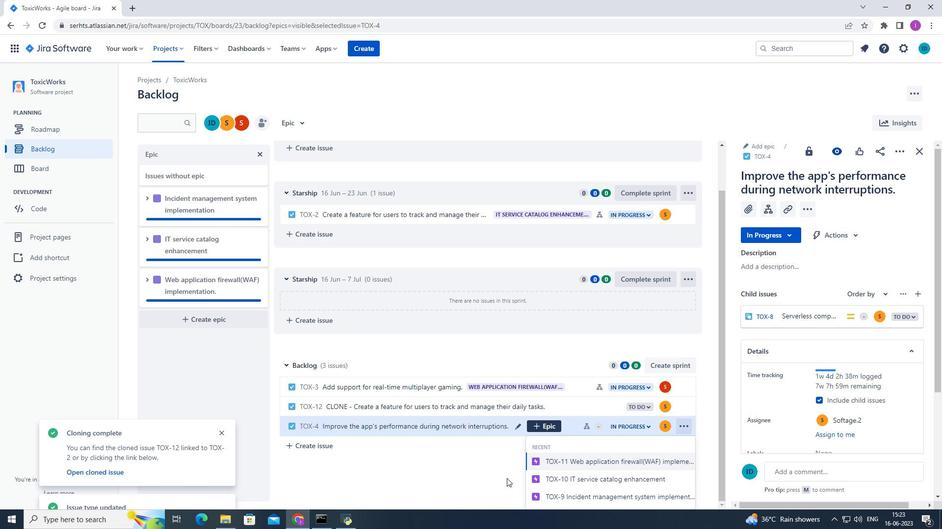 
Action: Mouse scrolled (507, 477) with delta (0, 0)
Screenshot: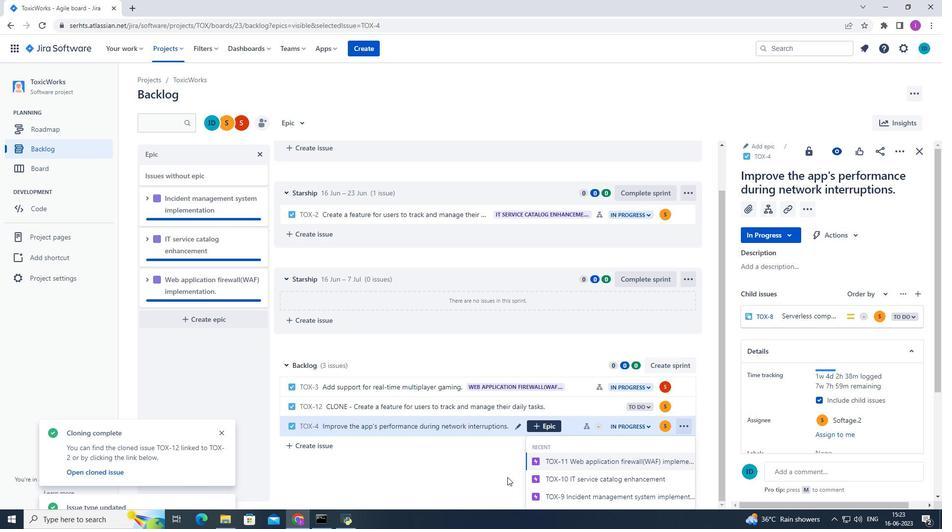 
Action: Mouse scrolled (507, 477) with delta (0, 0)
Screenshot: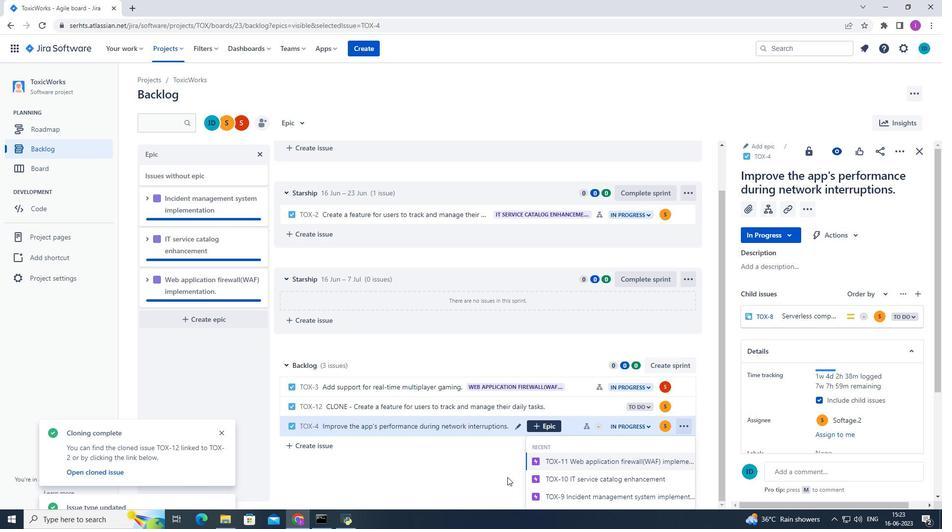 
Action: Mouse scrolled (507, 477) with delta (0, 0)
Screenshot: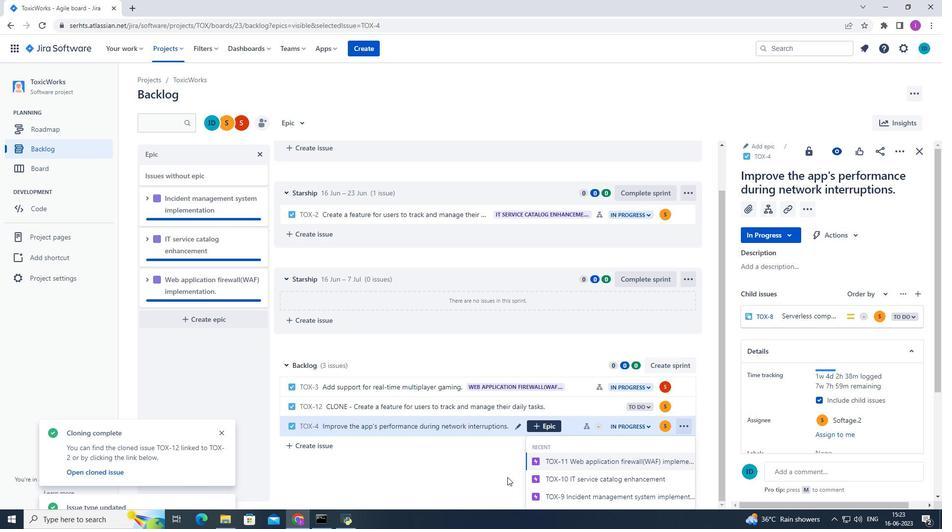 
Action: Mouse scrolled (507, 477) with delta (0, 0)
Screenshot: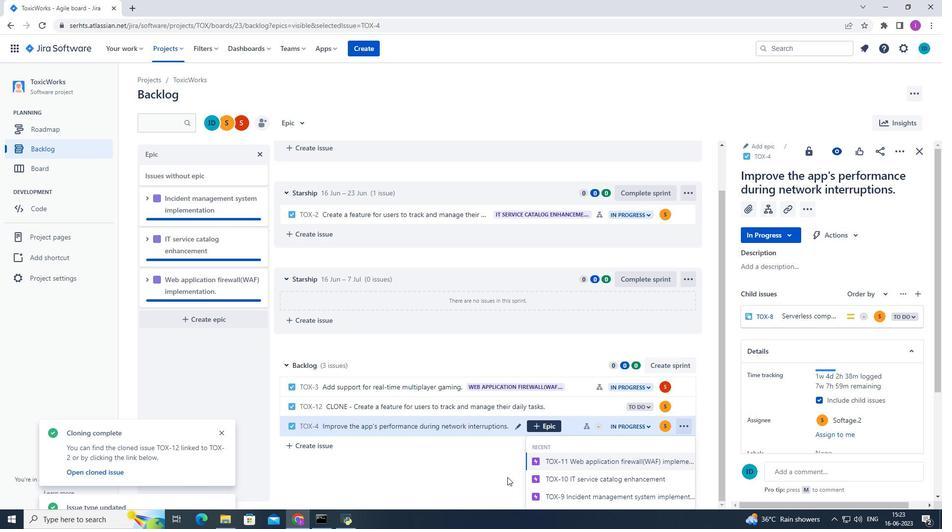 
Action: Mouse scrolled (507, 477) with delta (0, 0)
Screenshot: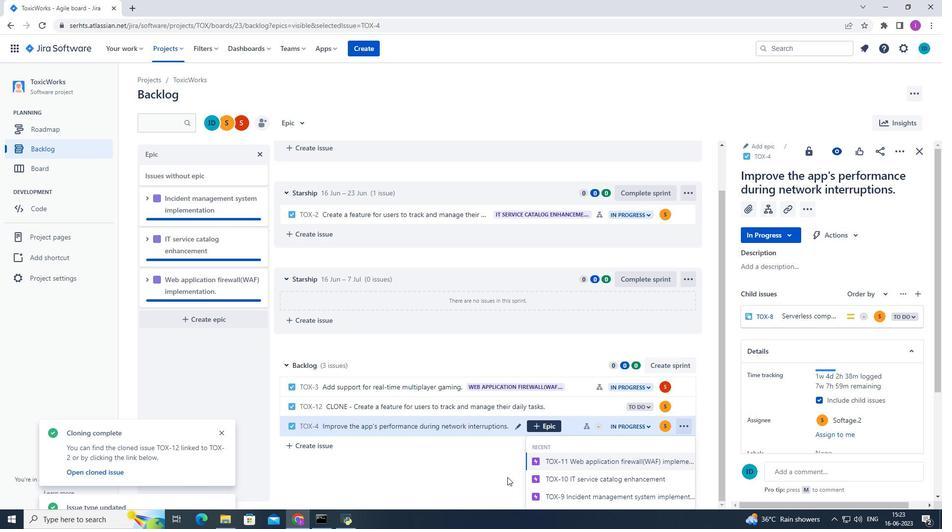 
Action: Mouse scrolled (507, 477) with delta (0, 0)
Screenshot: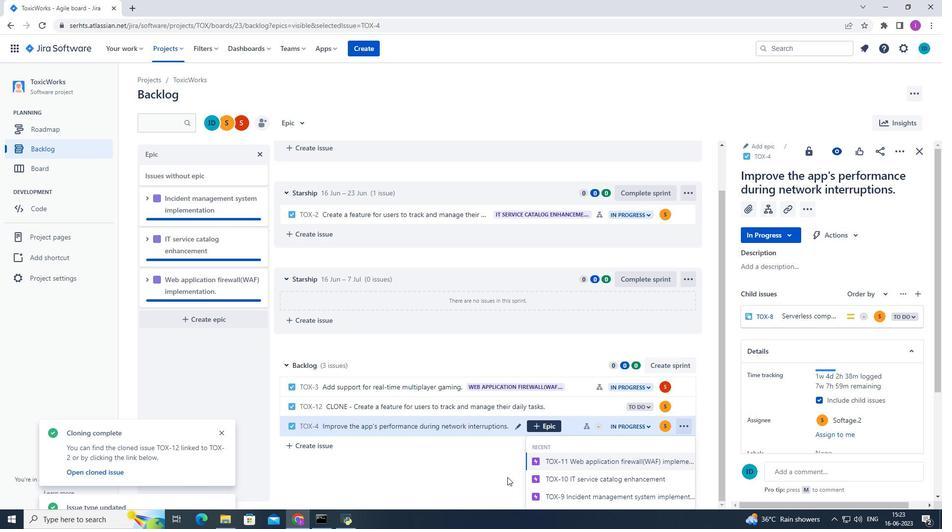 
Action: Mouse scrolled (507, 477) with delta (0, 0)
Screenshot: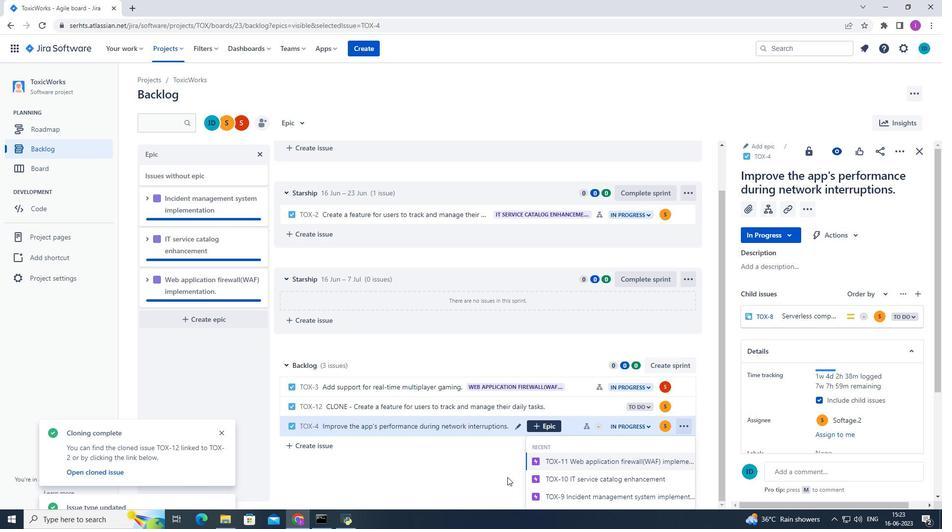 
Action: Mouse scrolled (507, 477) with delta (0, 0)
Screenshot: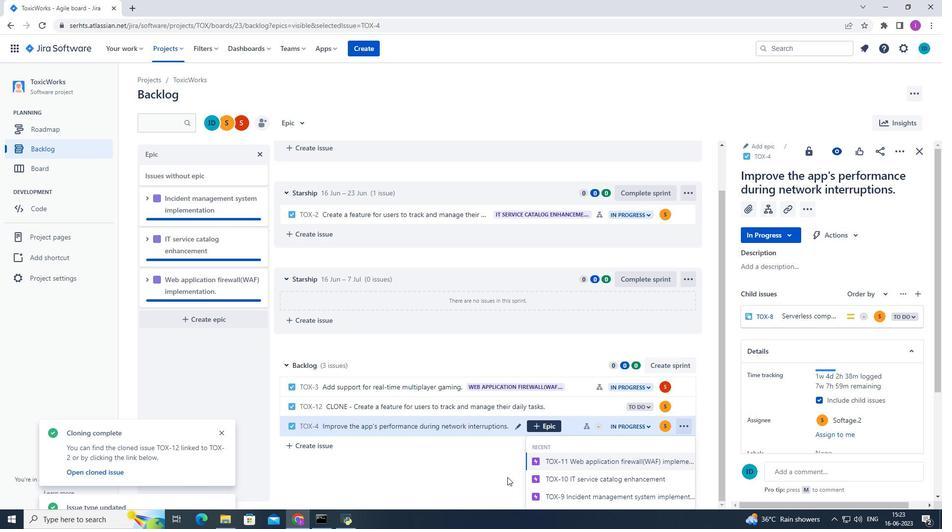 
Action: Mouse moved to (589, 499)
Screenshot: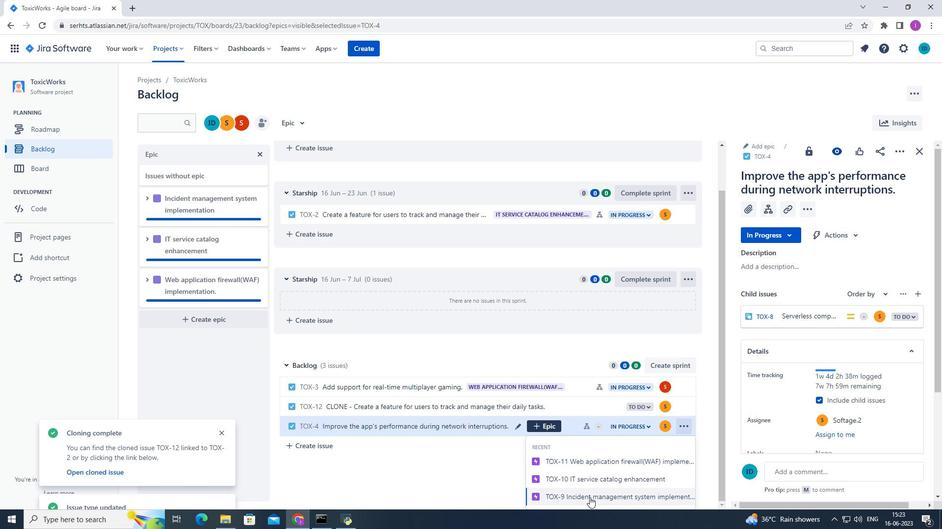 
Action: Mouse pressed left at (589, 499)
Screenshot: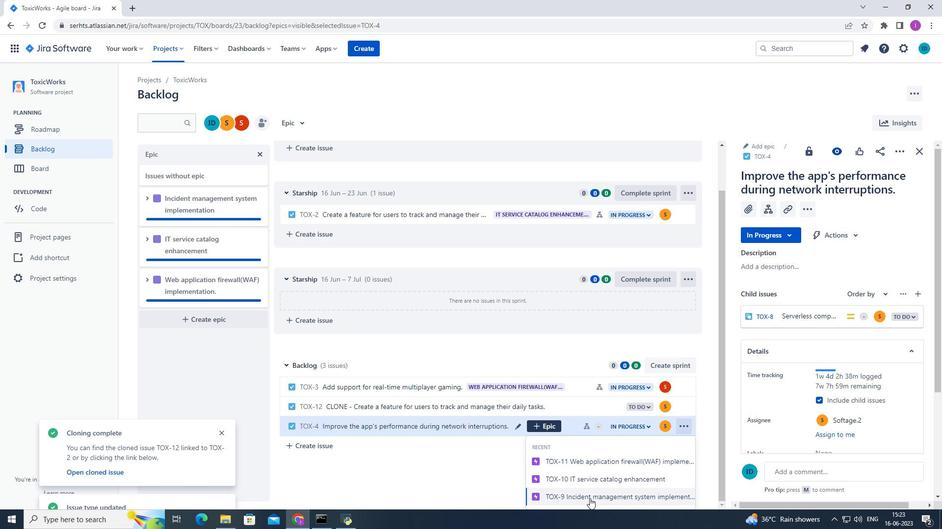 
Action: Mouse moved to (537, 482)
Screenshot: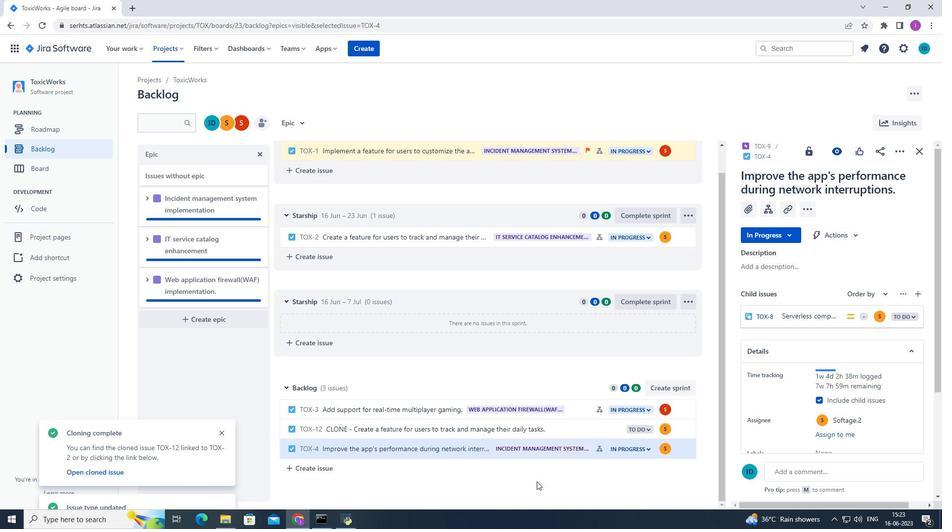 
